 Task: In the Company sharp.com, schedule a meeting with title: 'Product Demo and Service Presentation', Select date: '19 August, 2023', select start time: 11:00:AM. Add location in person New York with meeting description: Kindly join this meeting to understand Product Demo and Service Presentation. Add attendees from company's contact and save.. Logged in from softage.1@softage.net
Action: Mouse moved to (104, 70)
Screenshot: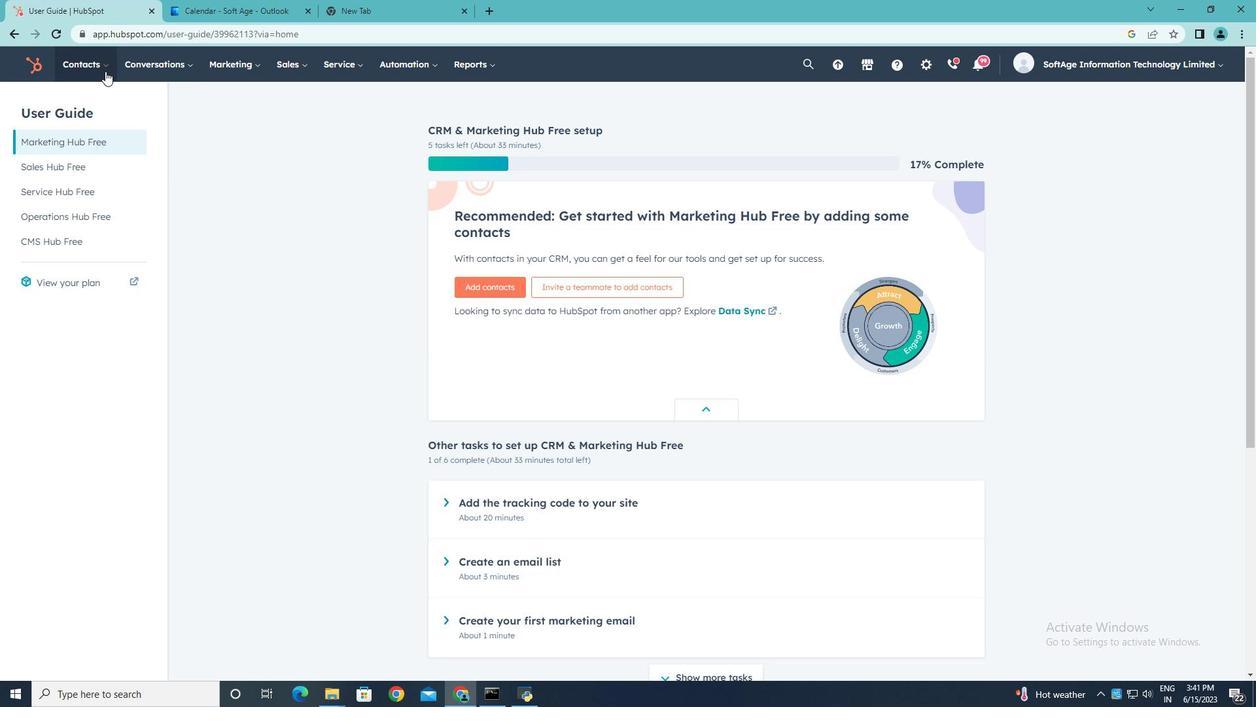
Action: Mouse pressed left at (104, 70)
Screenshot: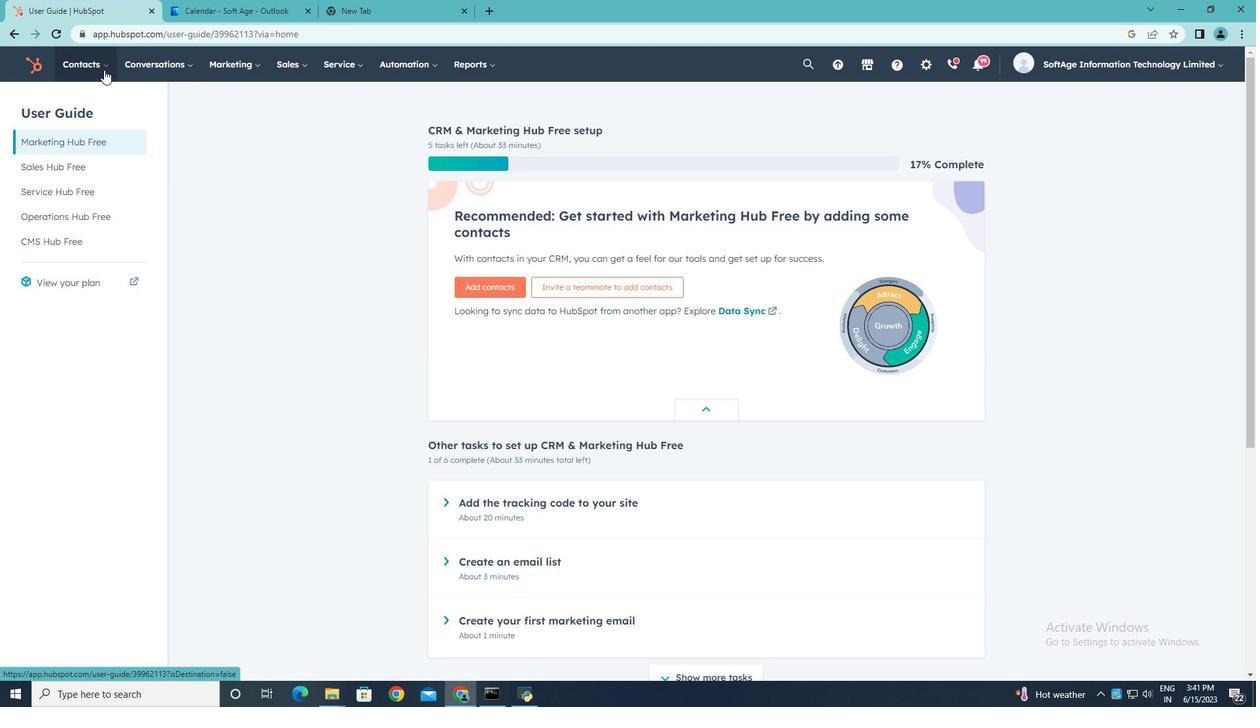 
Action: Mouse moved to (105, 132)
Screenshot: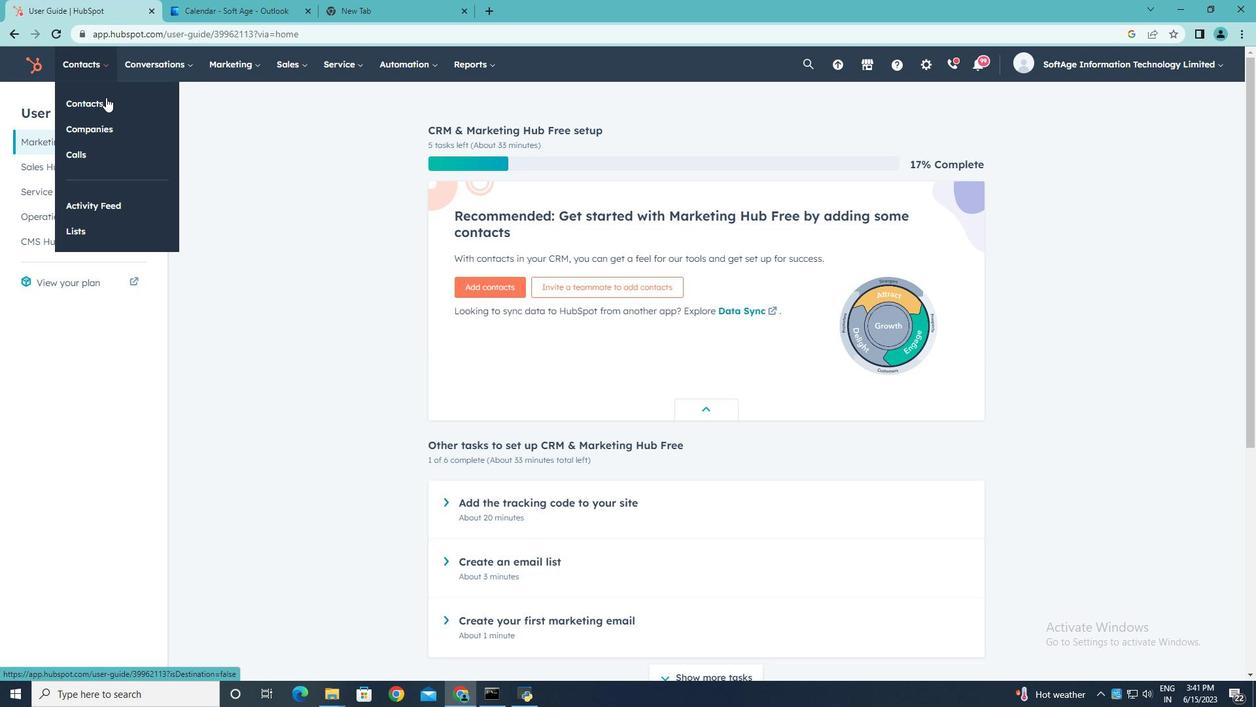 
Action: Mouse pressed left at (105, 132)
Screenshot: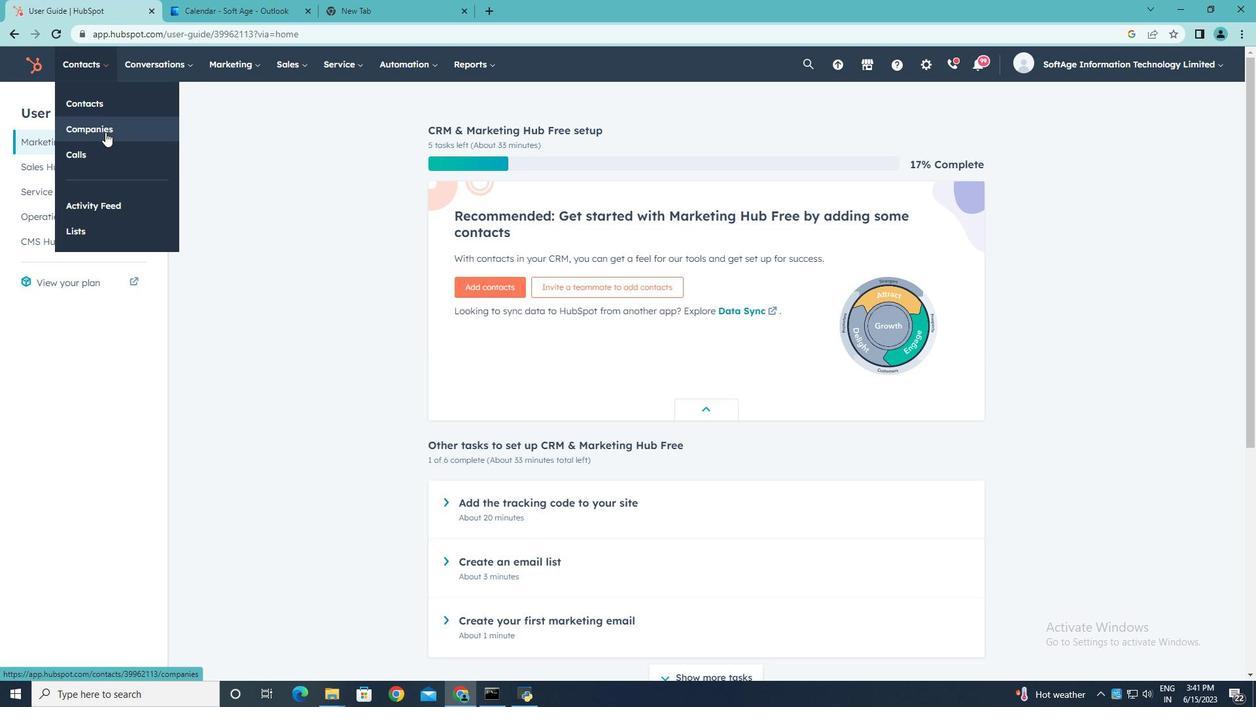 
Action: Mouse moved to (85, 213)
Screenshot: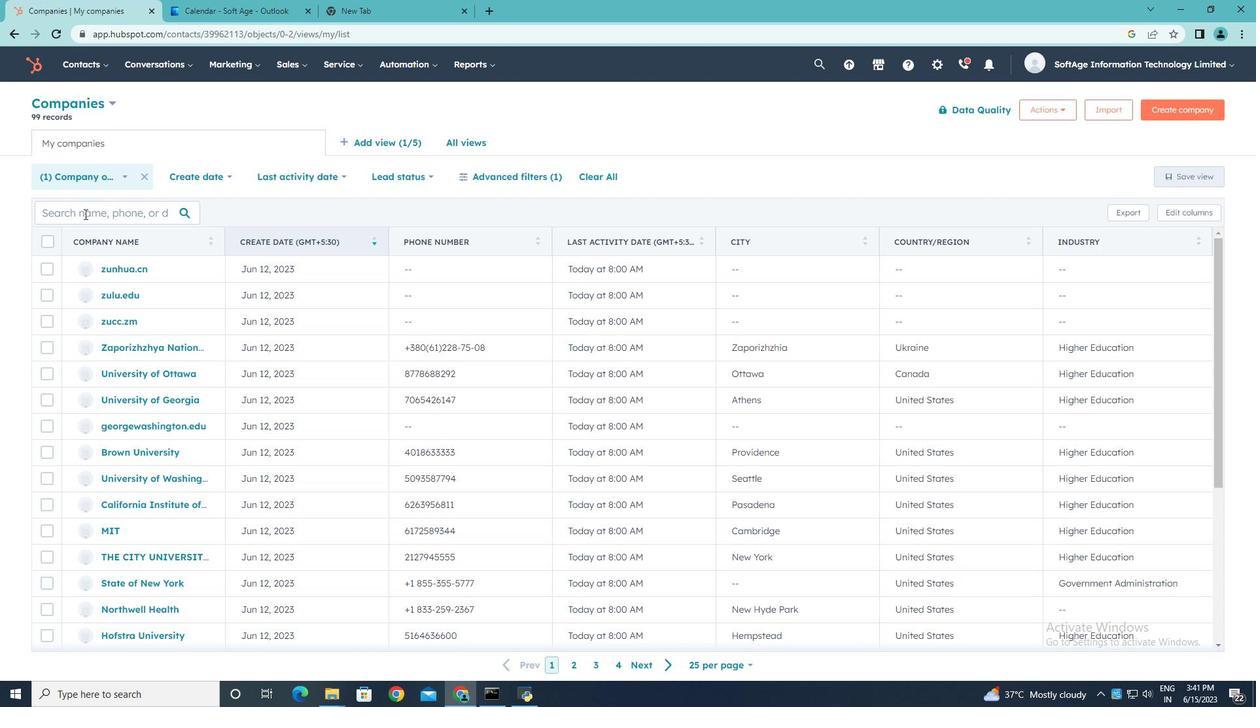 
Action: Mouse pressed left at (85, 213)
Screenshot: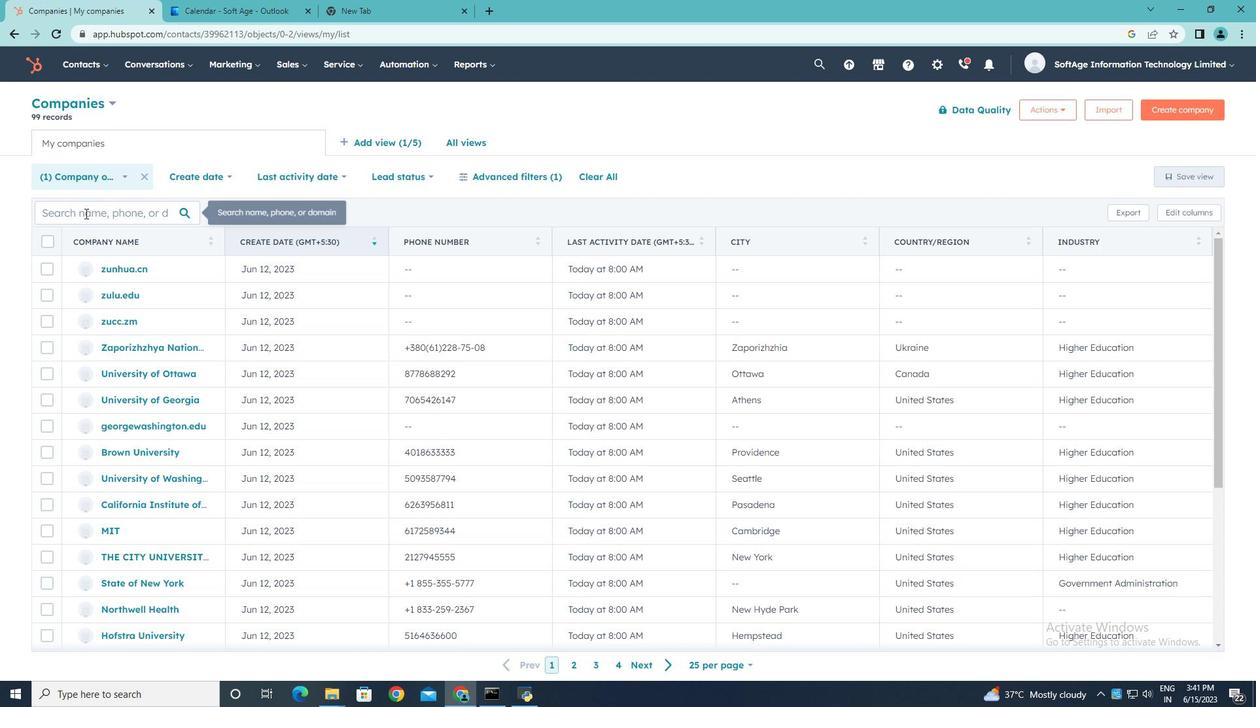 
Action: Key pressed sharp.com
Screenshot: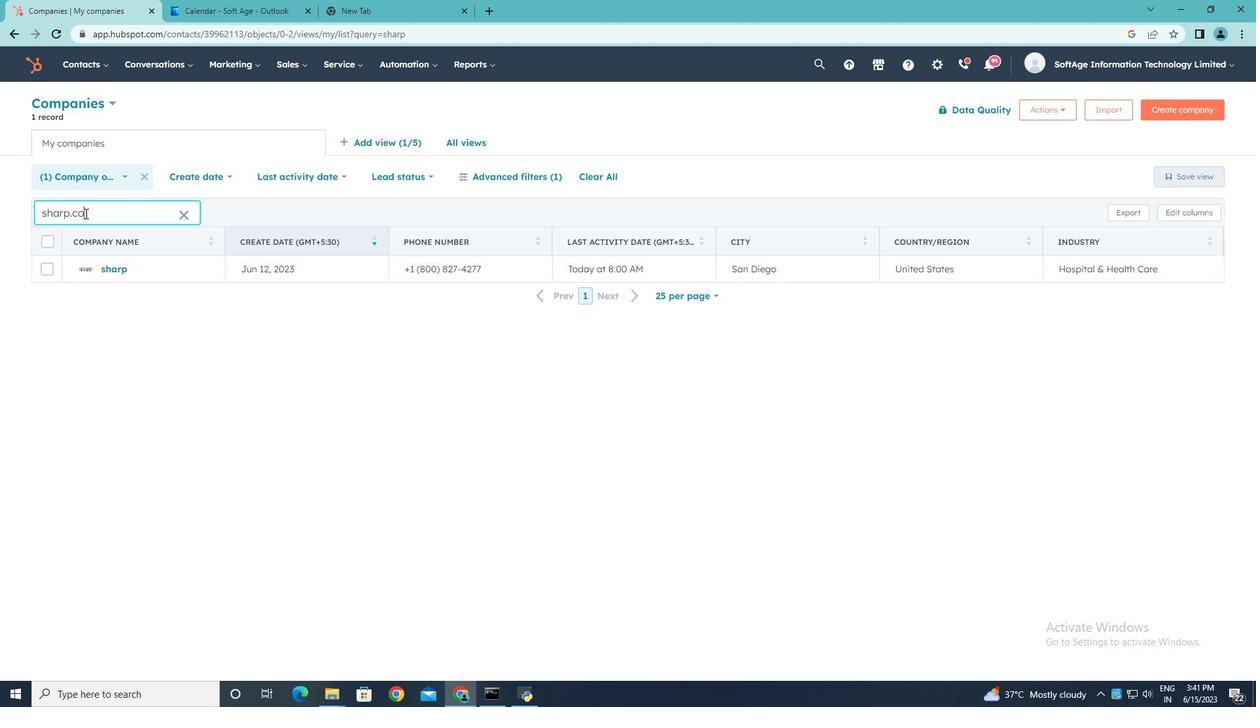 
Action: Mouse moved to (110, 271)
Screenshot: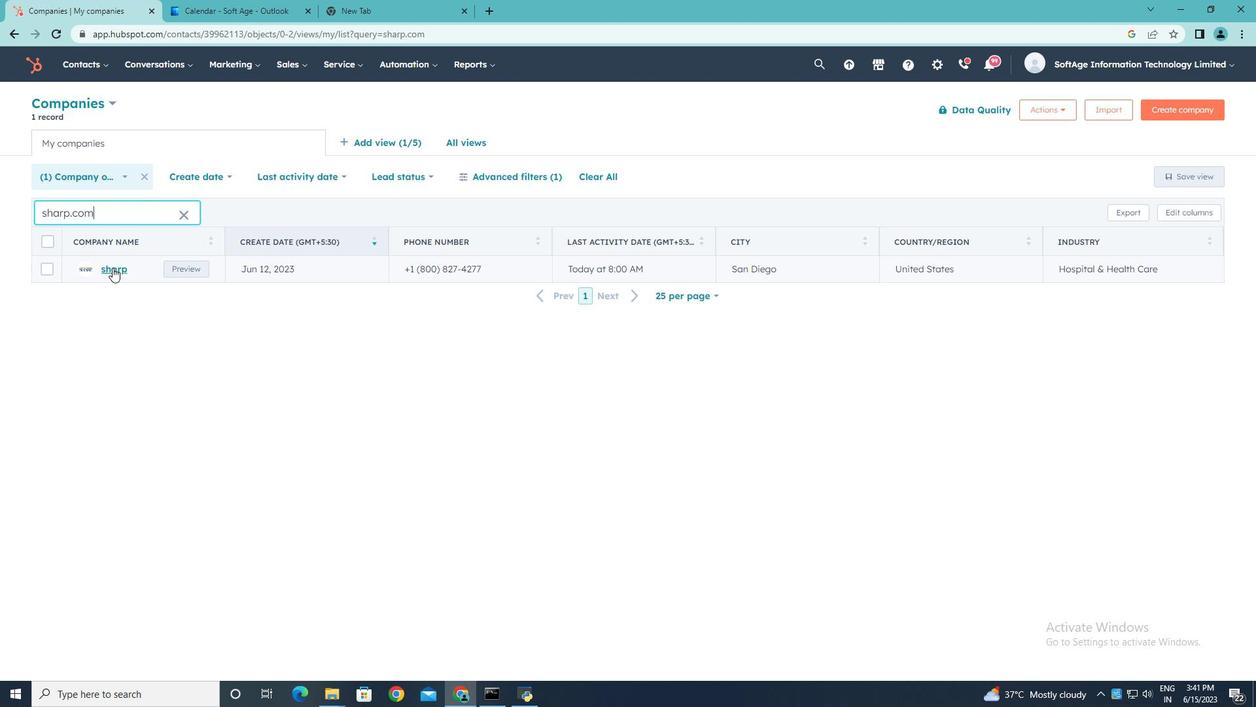 
Action: Mouse pressed left at (110, 271)
Screenshot: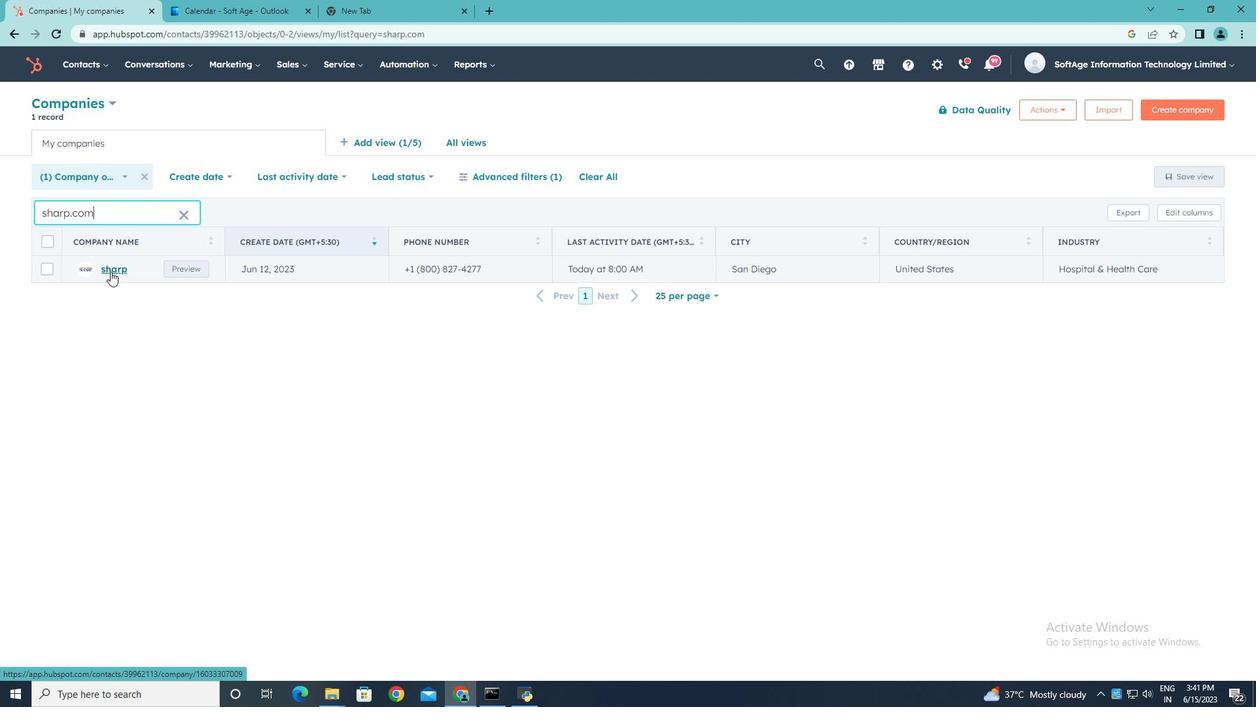 
Action: Mouse moved to (212, 221)
Screenshot: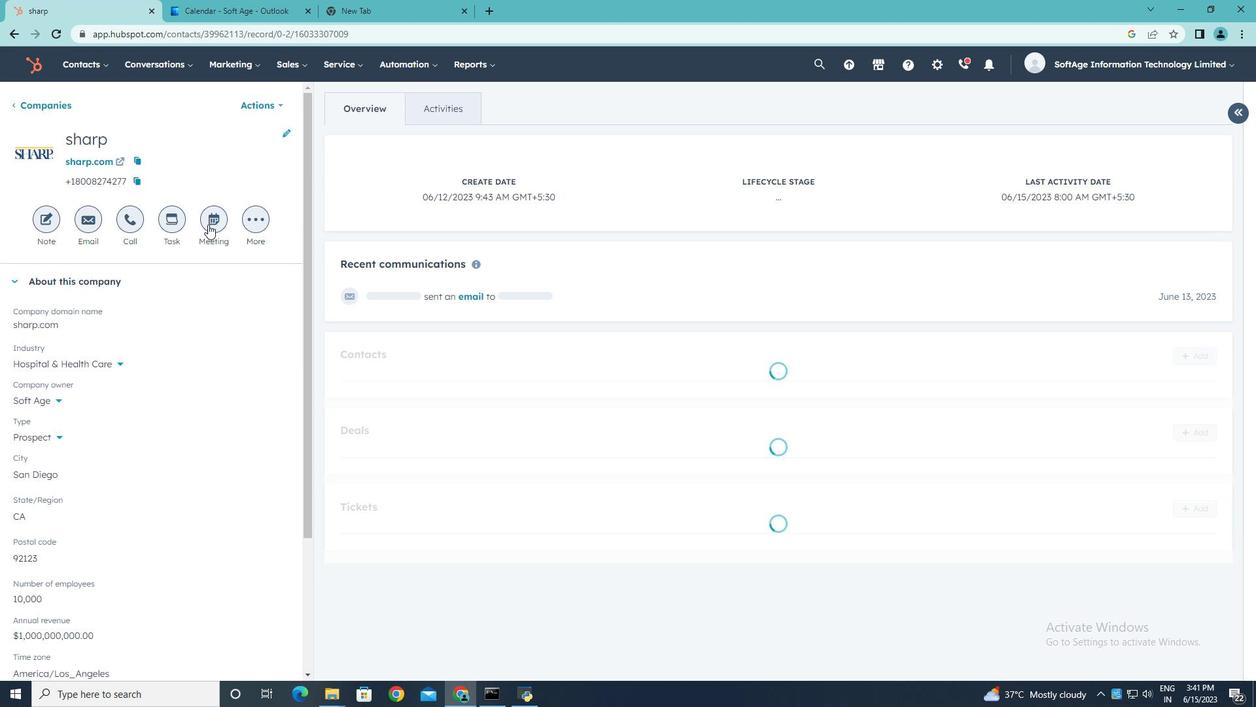 
Action: Mouse pressed left at (212, 221)
Screenshot: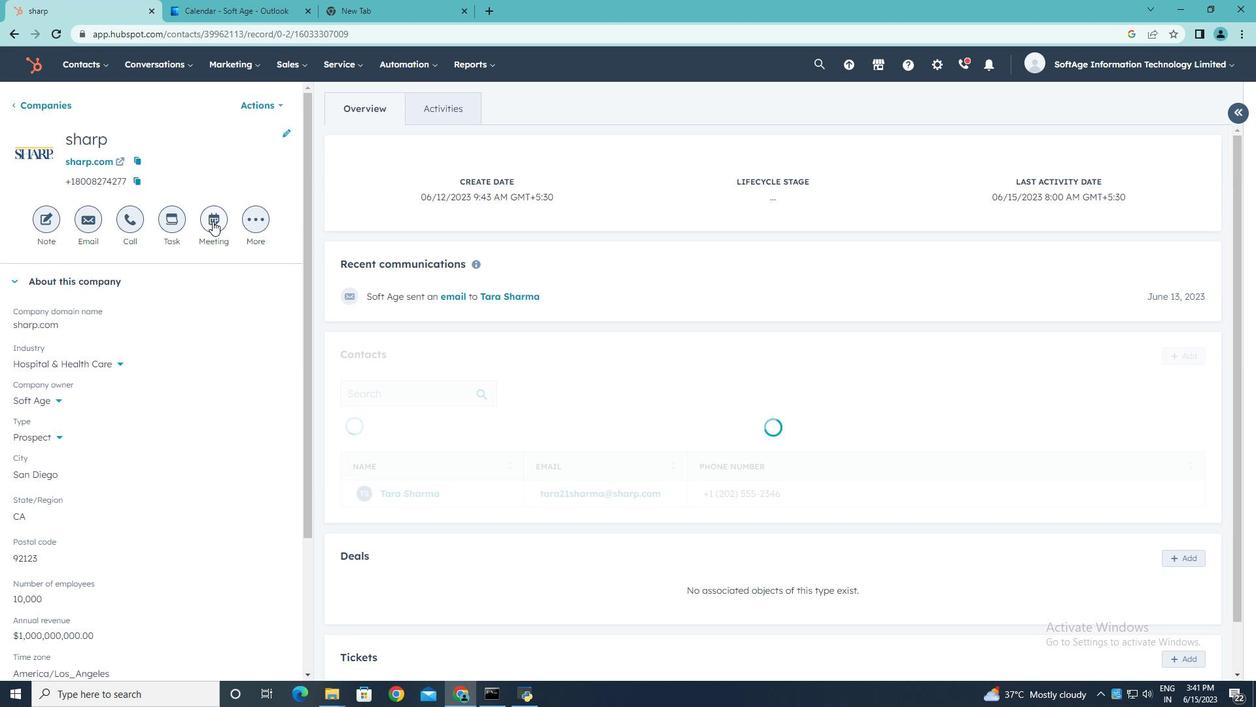 
Action: Key pressed <Key.shift>Product<Key.space><Key.shift>Demo<Key.space>and<Key.space><Key.shift>Service<Key.space><Key.shift>Presentation.
Screenshot: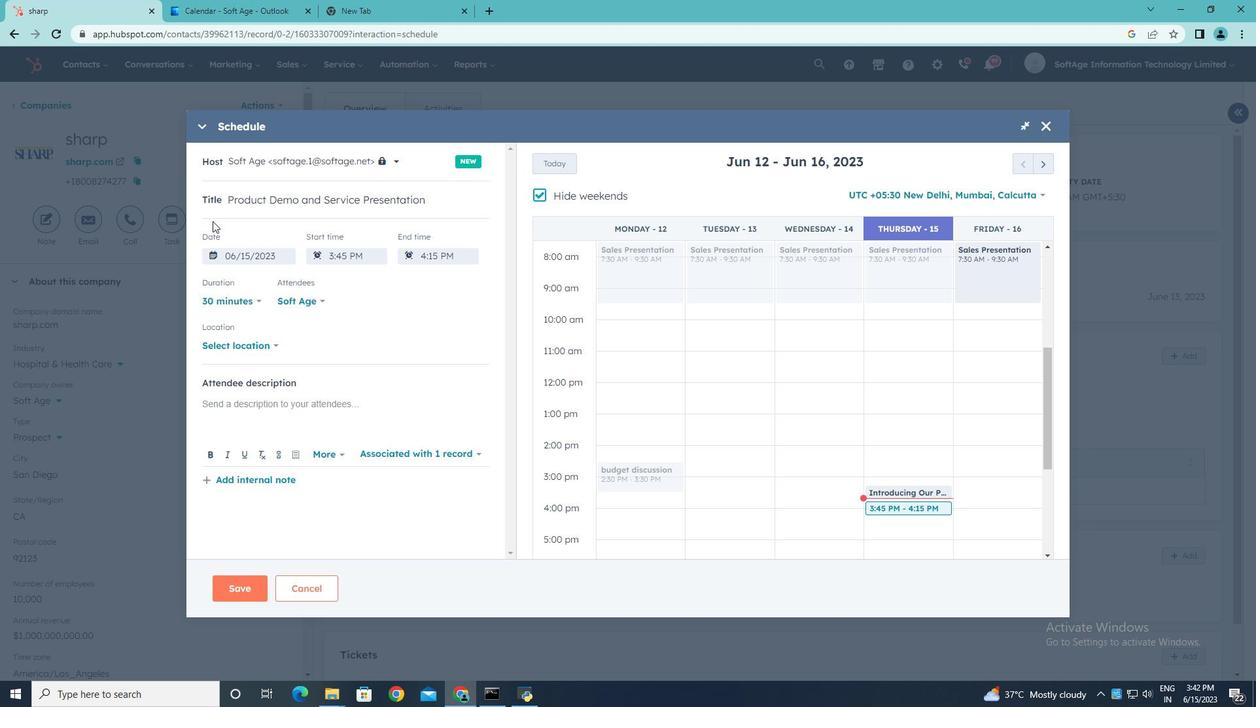 
Action: Mouse moved to (540, 194)
Screenshot: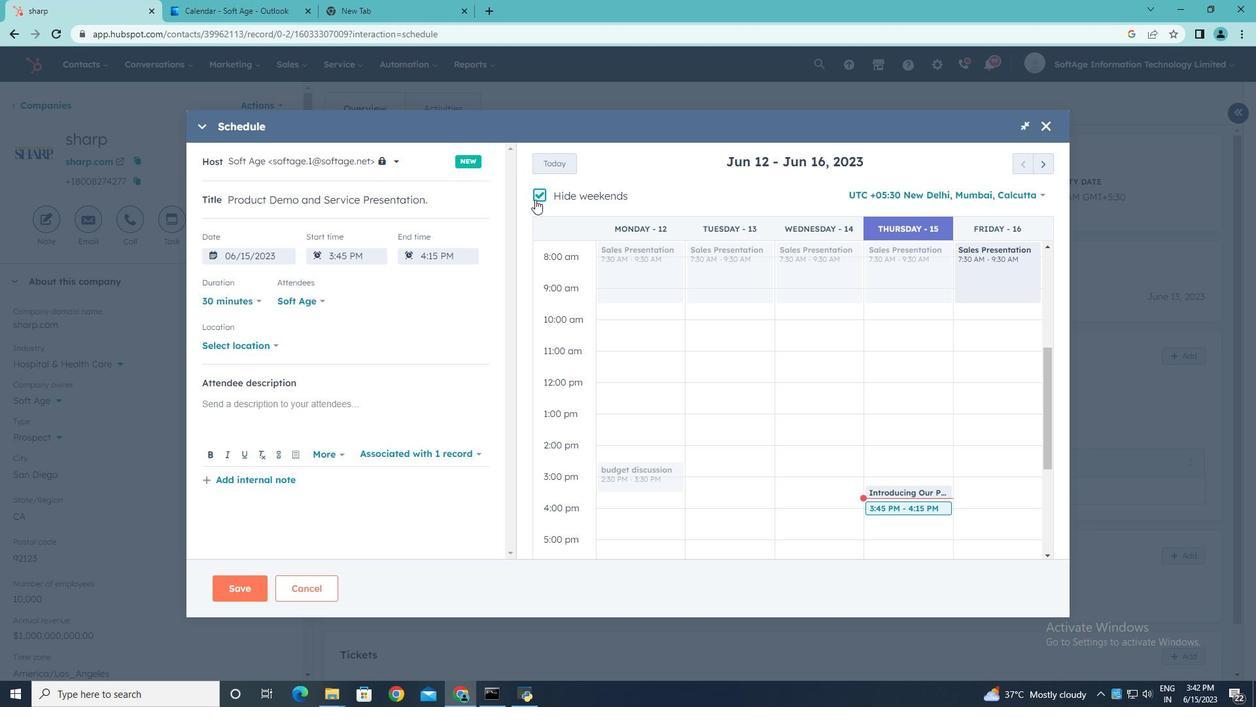 
Action: Mouse pressed left at (540, 194)
Screenshot: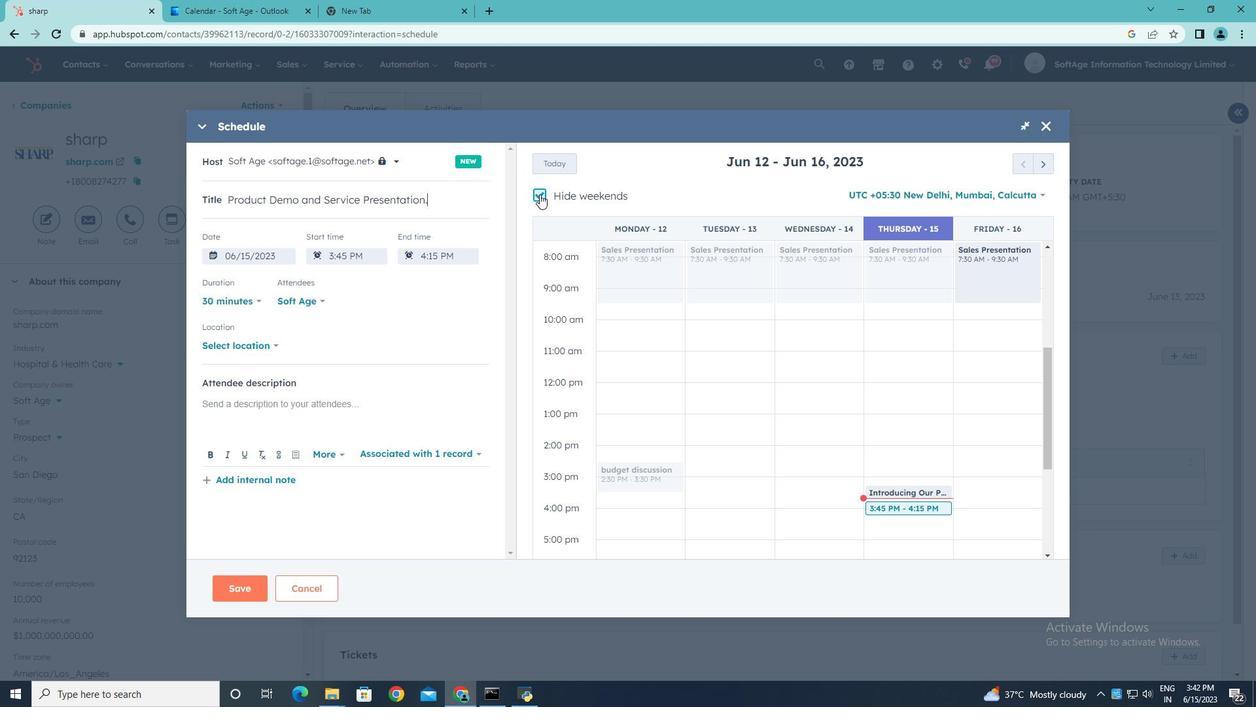 
Action: Mouse moved to (1045, 163)
Screenshot: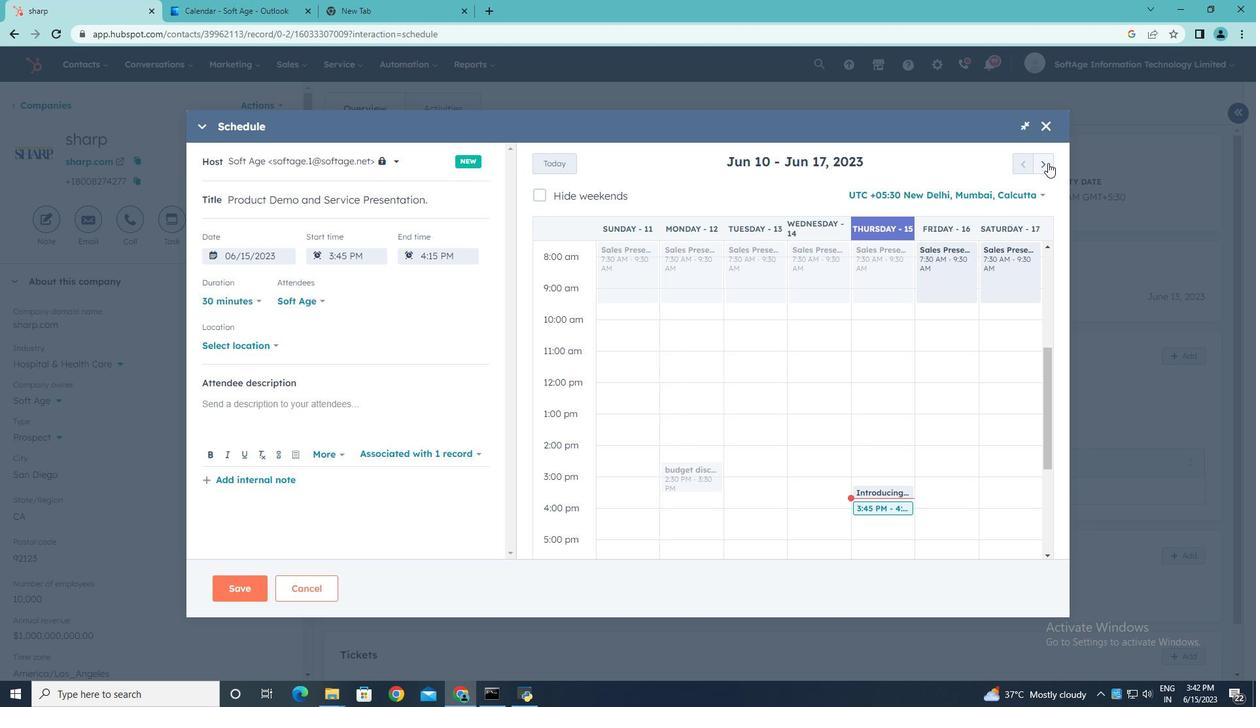 
Action: Mouse pressed left at (1045, 163)
Screenshot: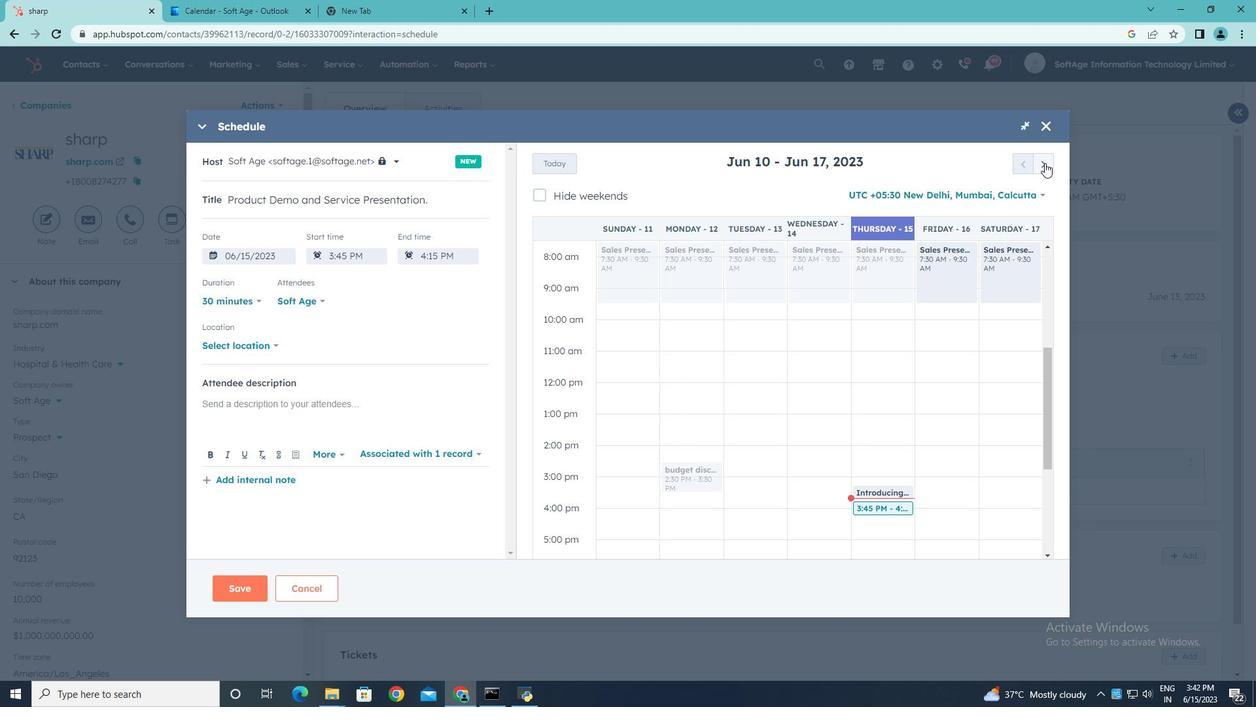 
Action: Mouse pressed left at (1045, 163)
Screenshot: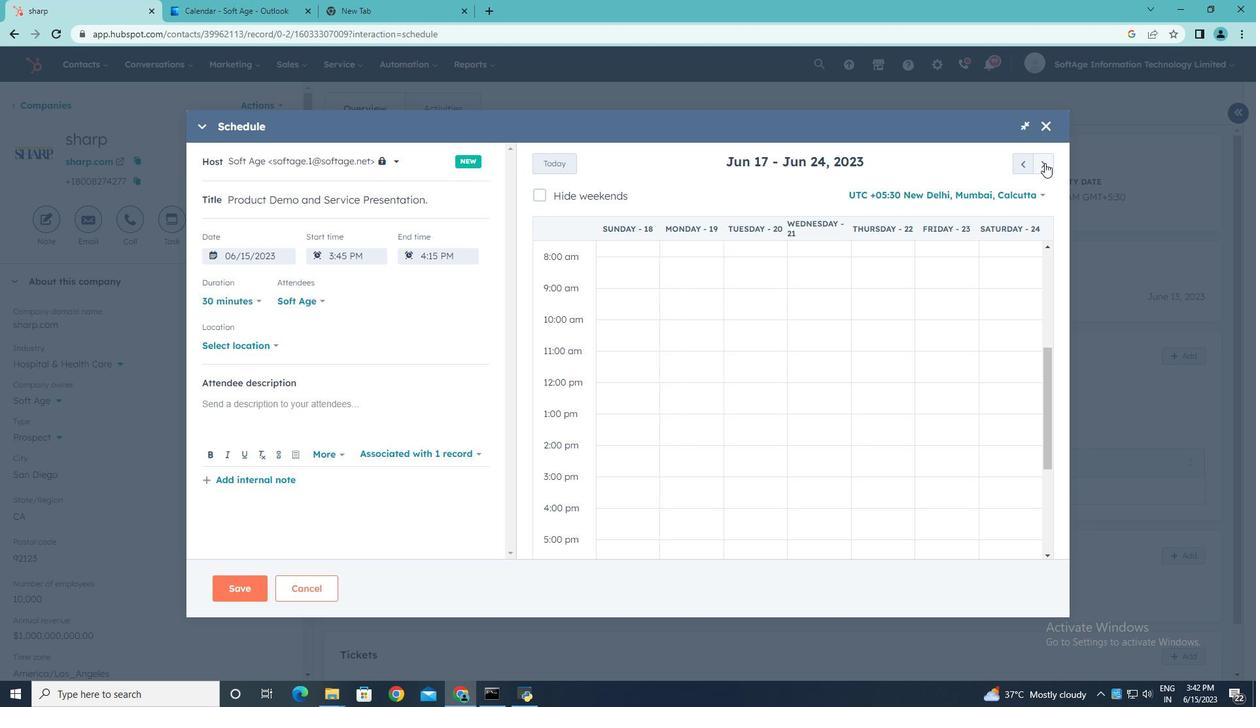 
Action: Mouse pressed left at (1045, 163)
Screenshot: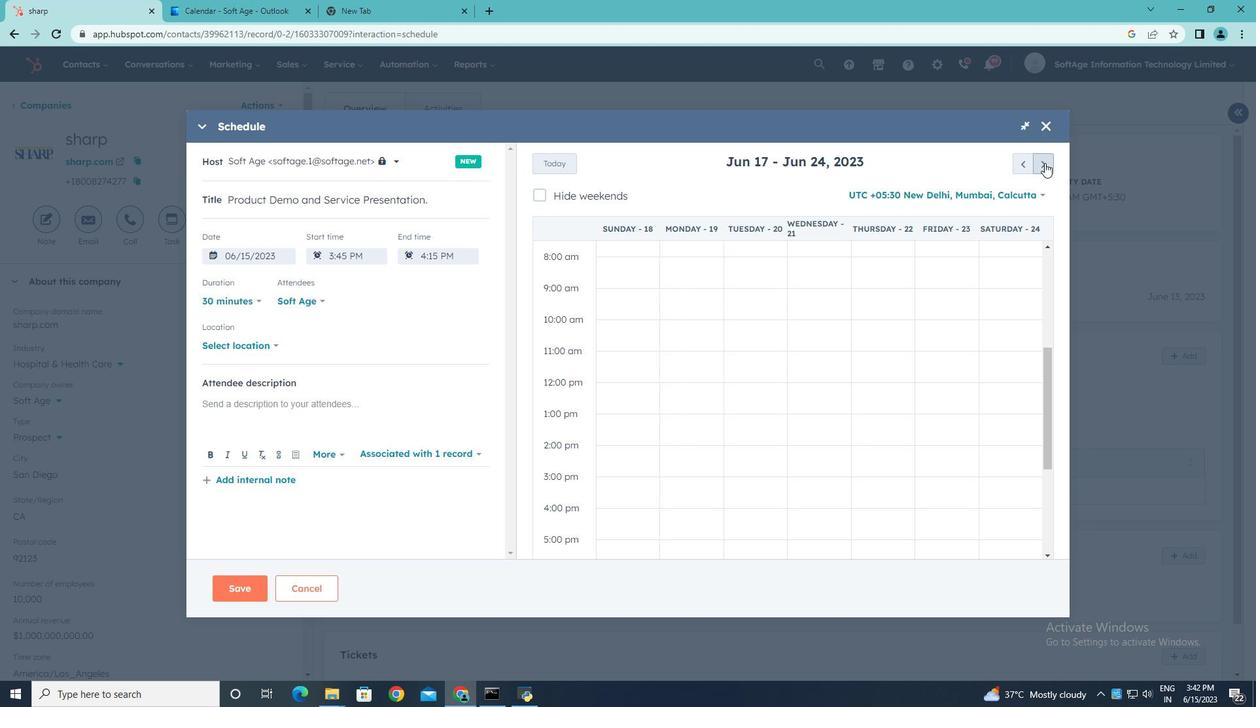 
Action: Mouse pressed left at (1045, 163)
Screenshot: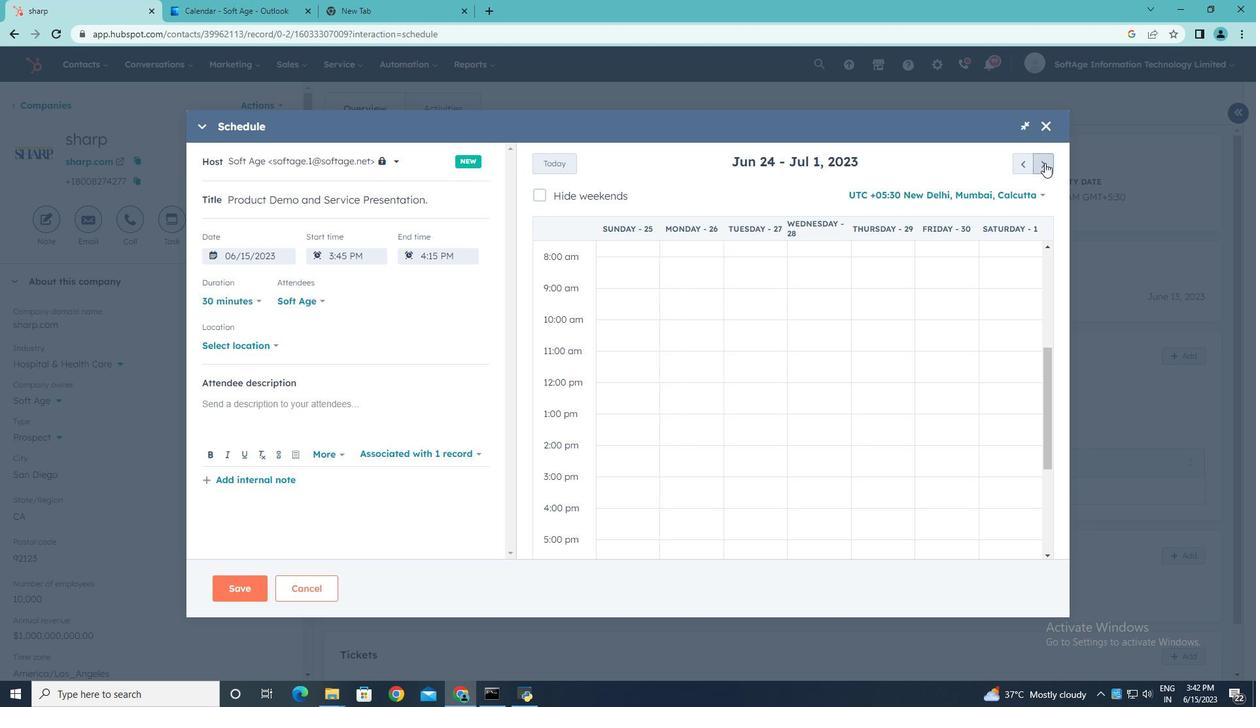 
Action: Mouse pressed left at (1045, 163)
Screenshot: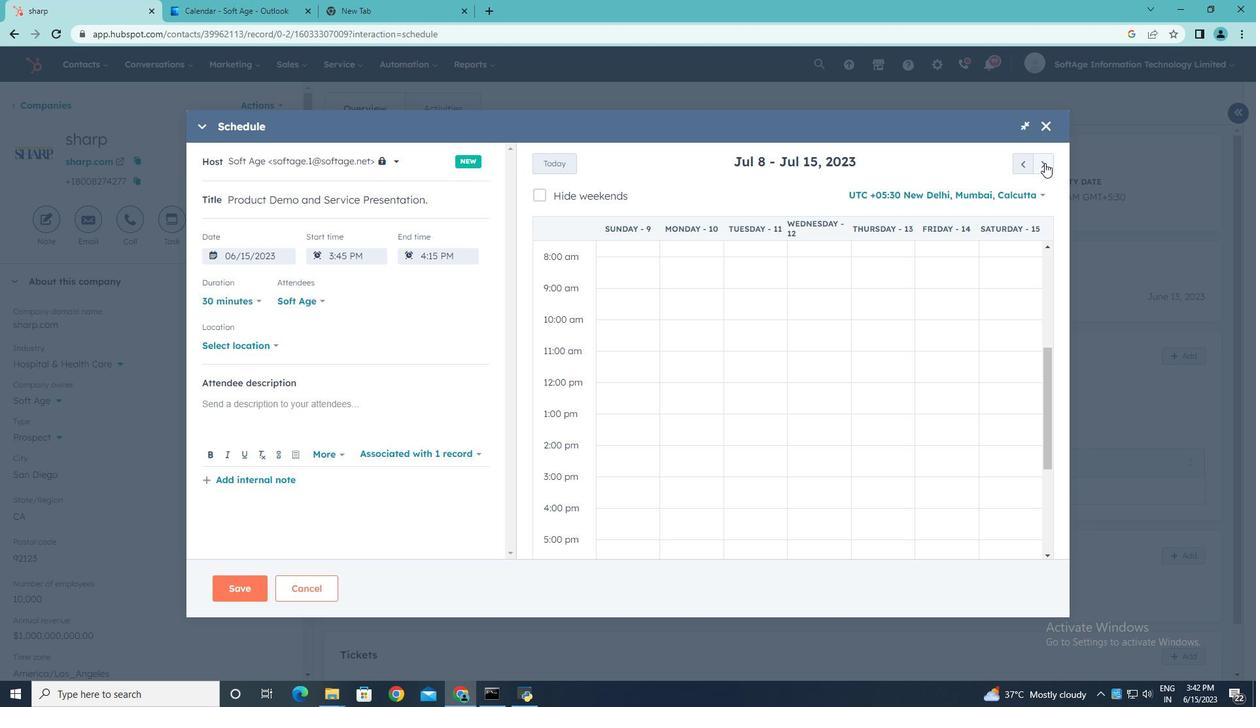 
Action: Mouse pressed left at (1045, 163)
Screenshot: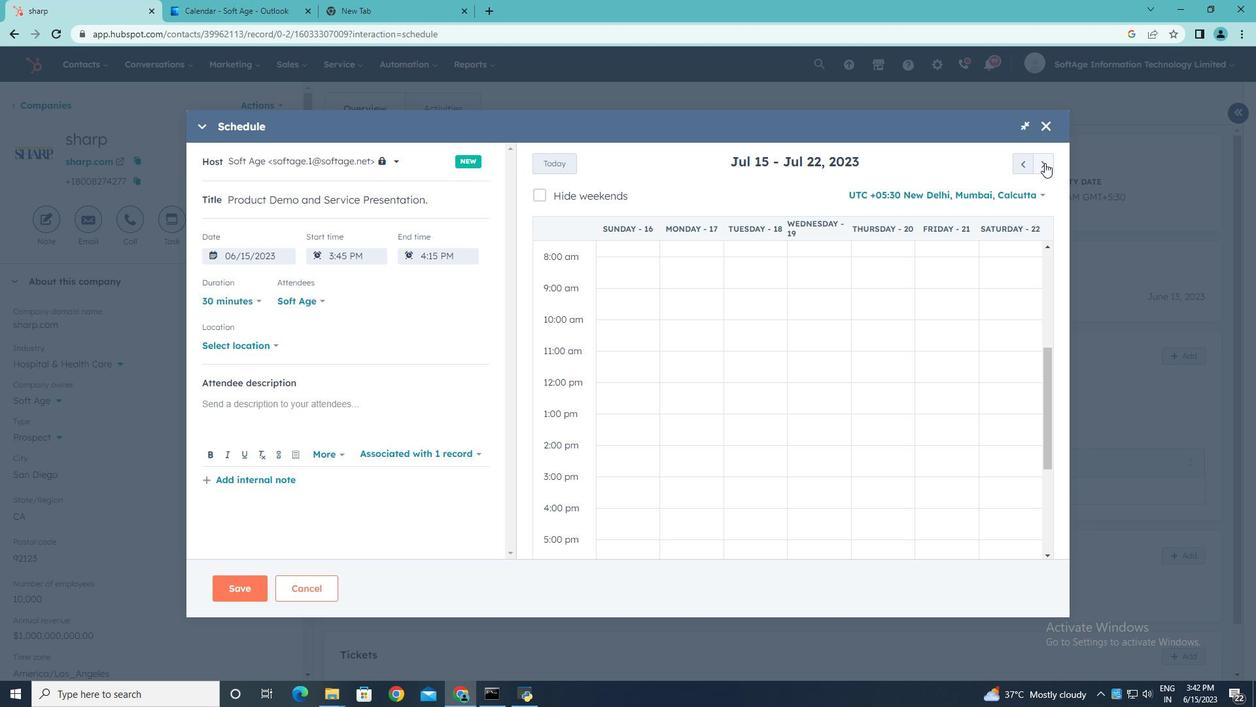 
Action: Mouse pressed left at (1045, 163)
Screenshot: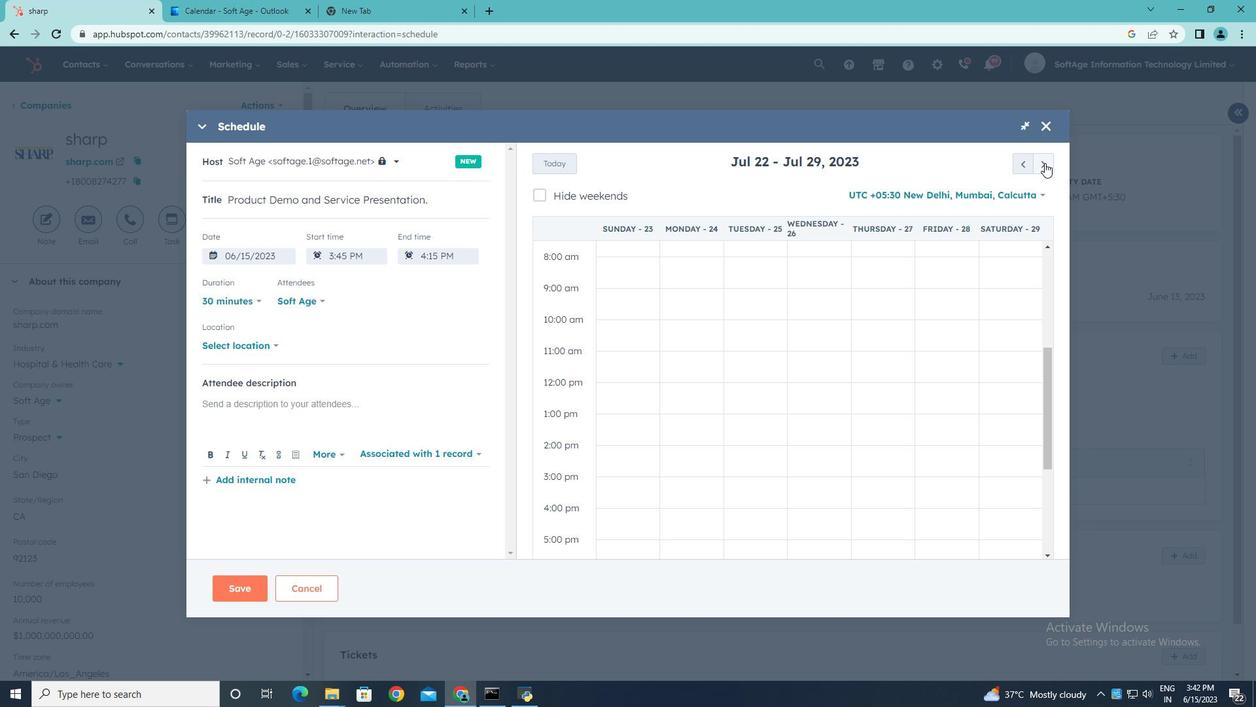 
Action: Mouse pressed left at (1045, 163)
Screenshot: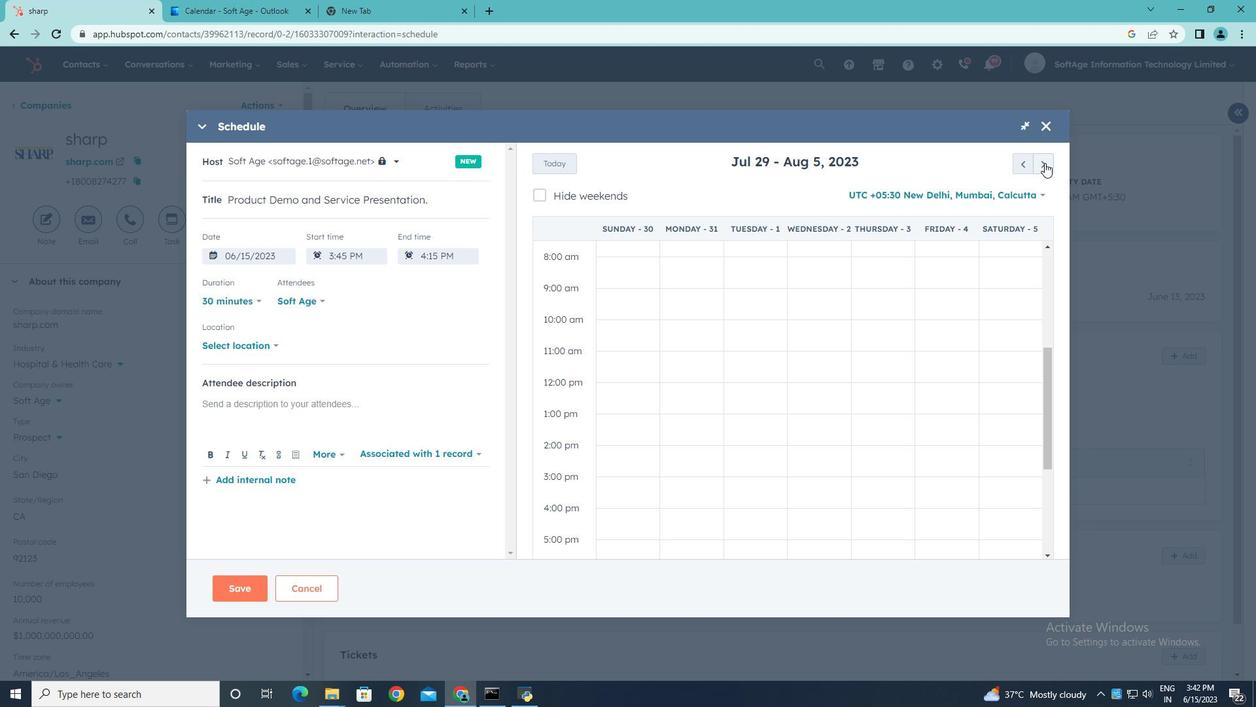 
Action: Mouse pressed left at (1045, 163)
Screenshot: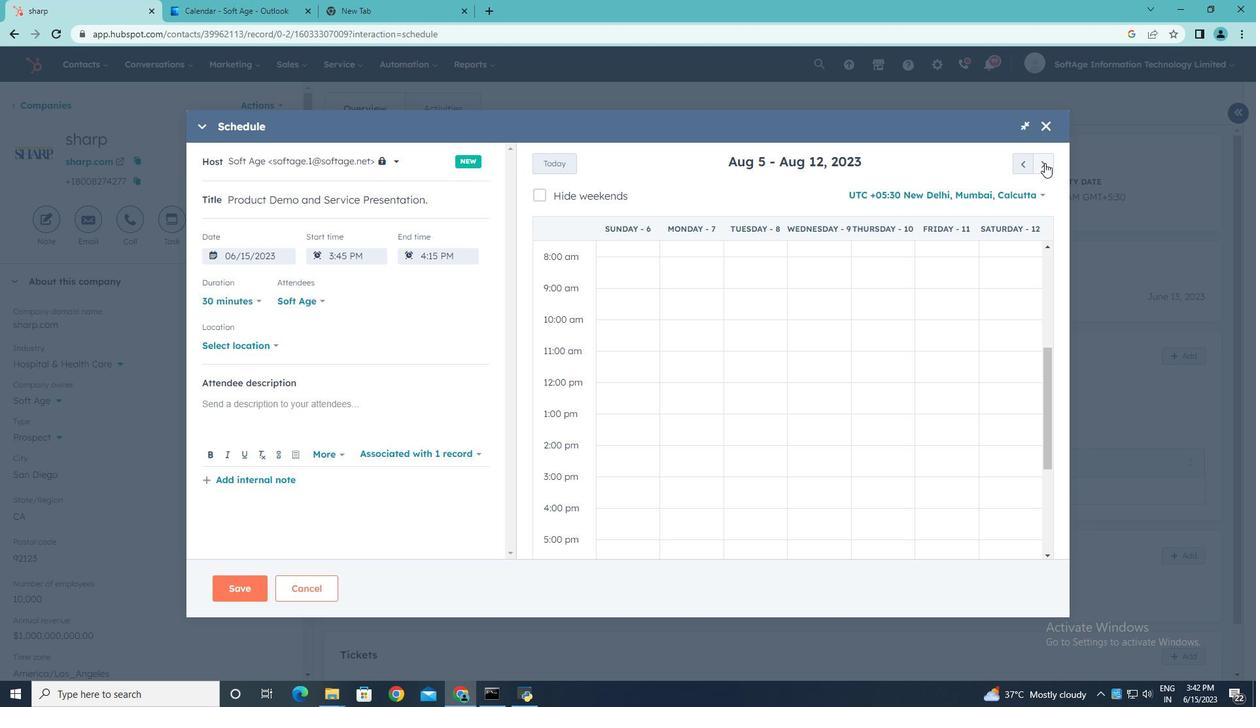 
Action: Mouse moved to (991, 350)
Screenshot: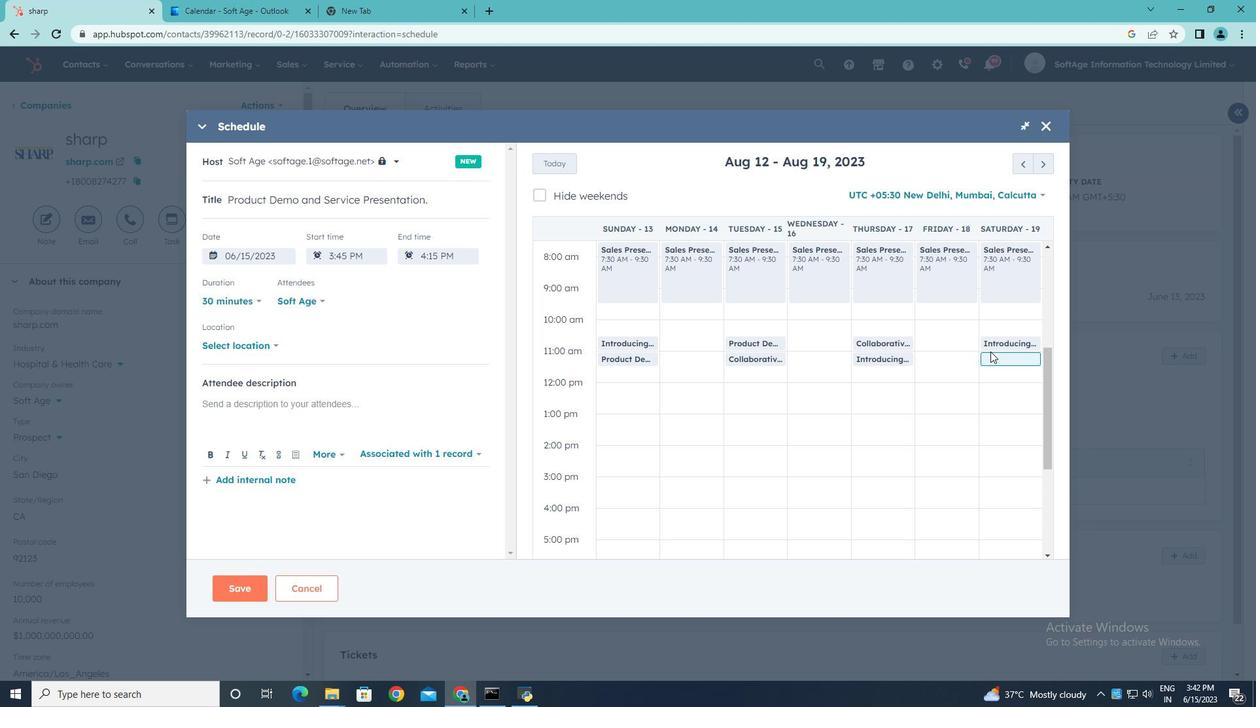 
Action: Mouse pressed left at (991, 350)
Screenshot: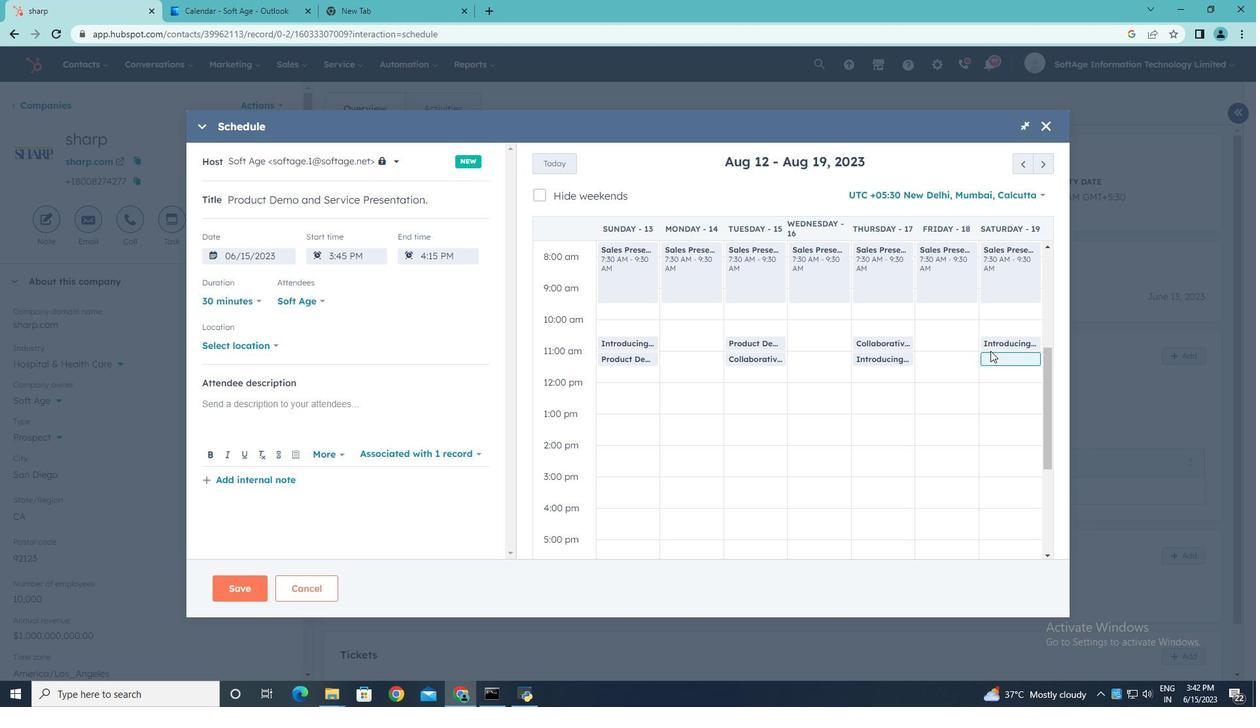 
Action: Mouse moved to (278, 346)
Screenshot: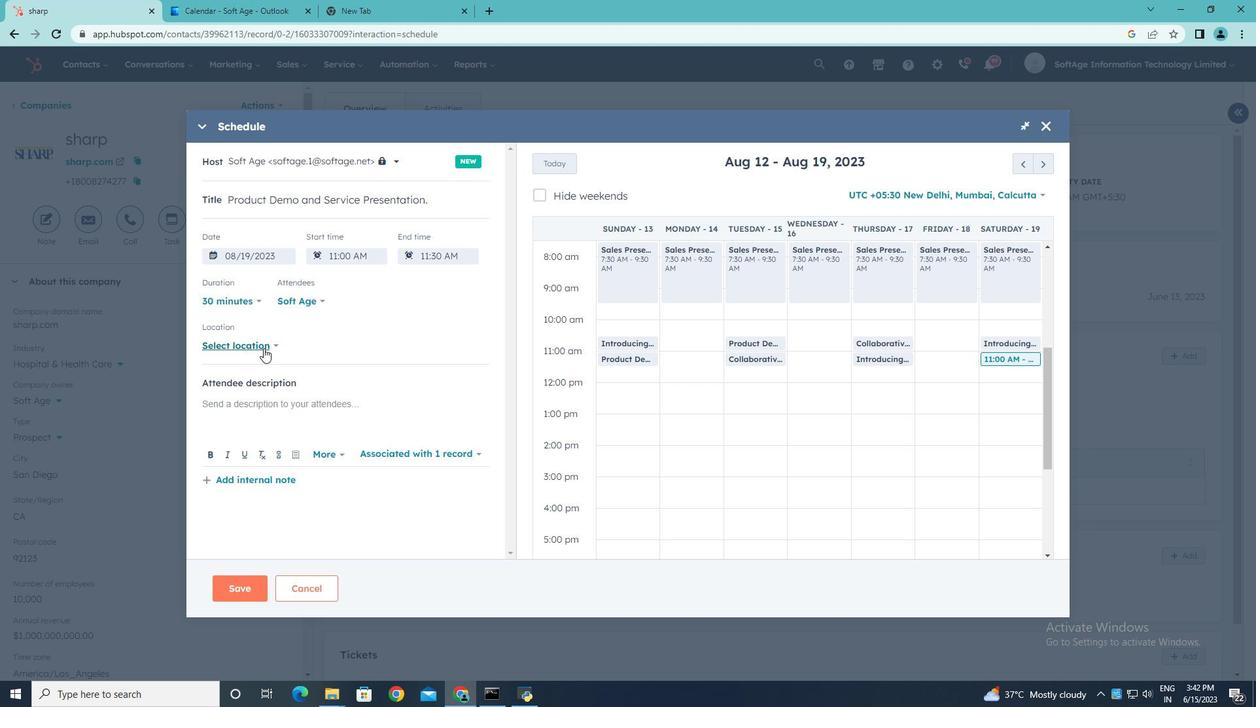 
Action: Mouse pressed left at (278, 346)
Screenshot: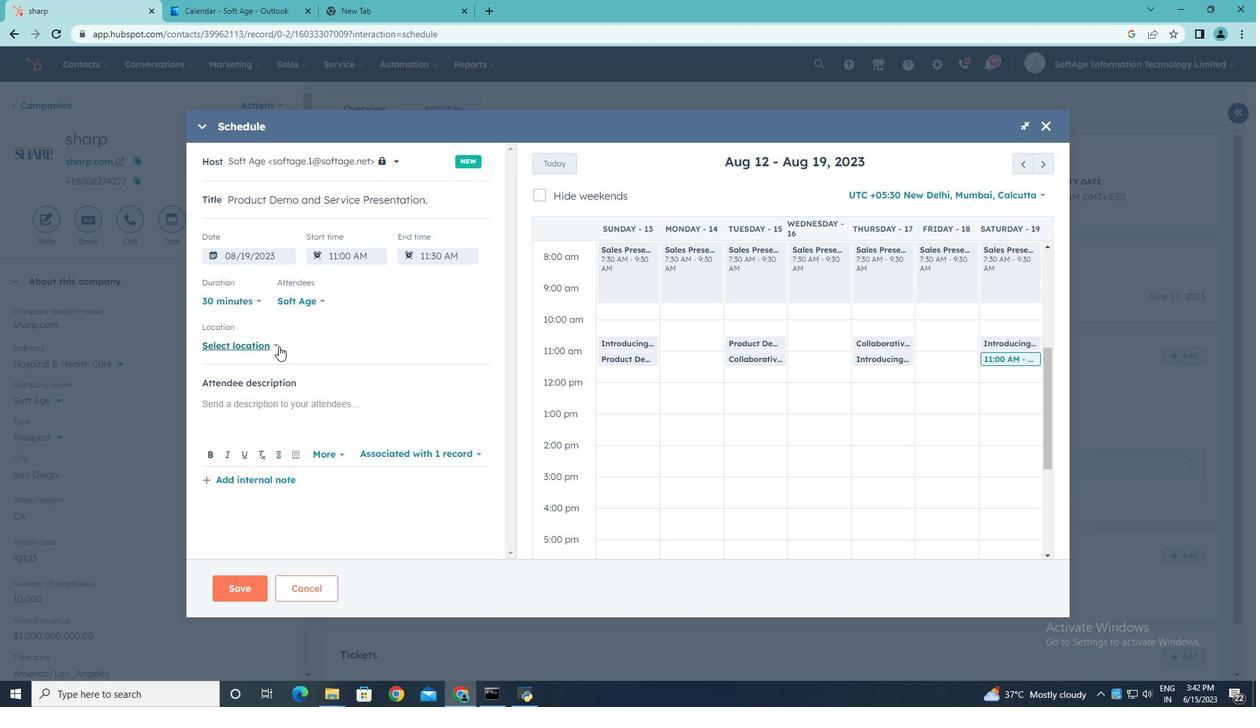 
Action: Mouse moved to (331, 337)
Screenshot: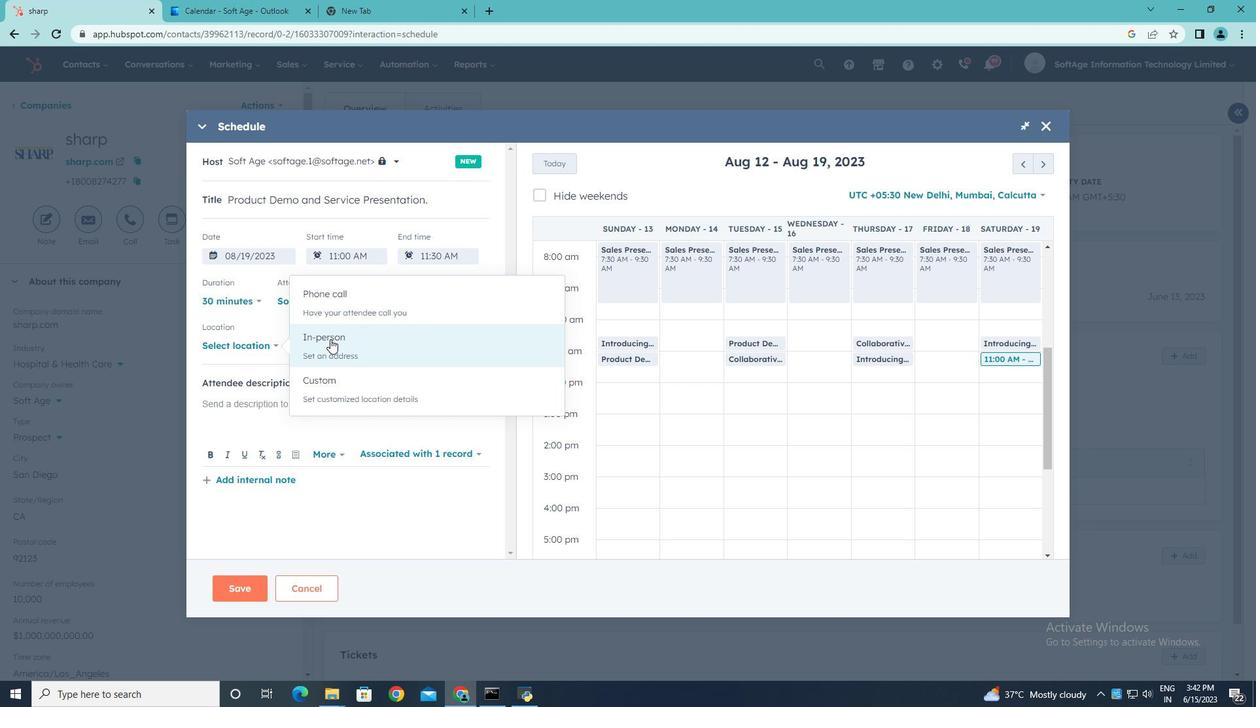 
Action: Mouse pressed left at (331, 337)
Screenshot: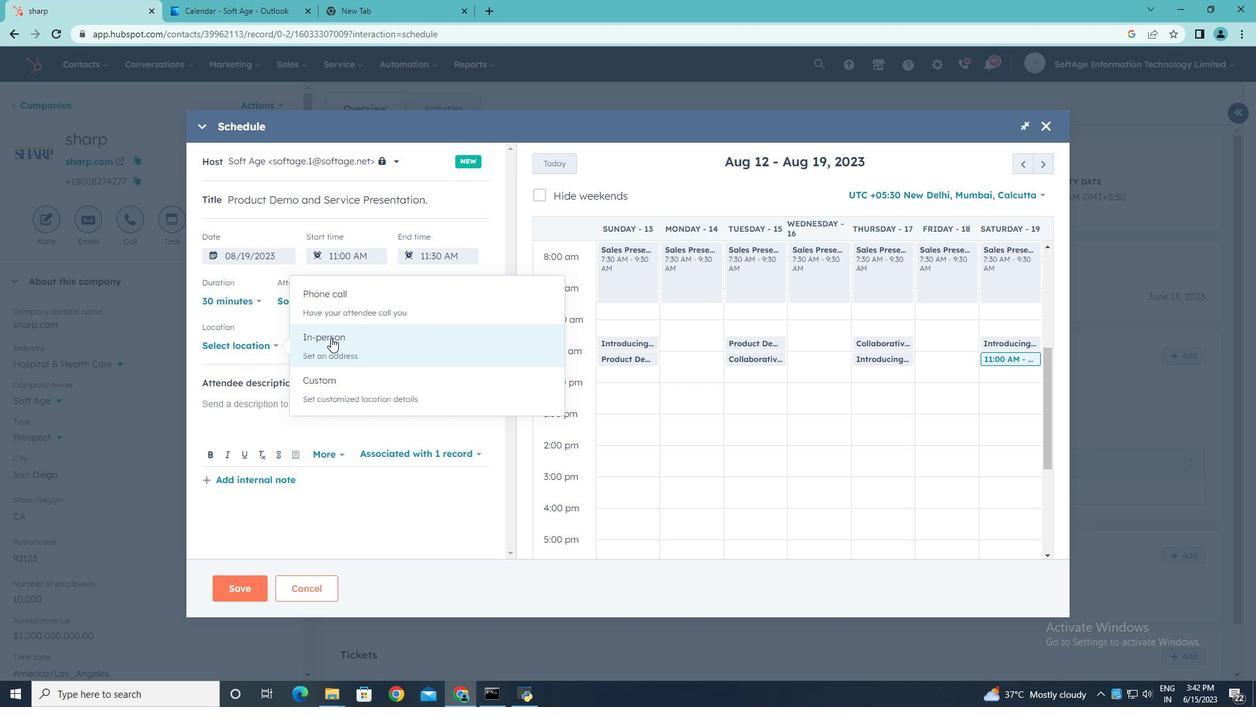 
Action: Mouse pressed left at (331, 337)
Screenshot: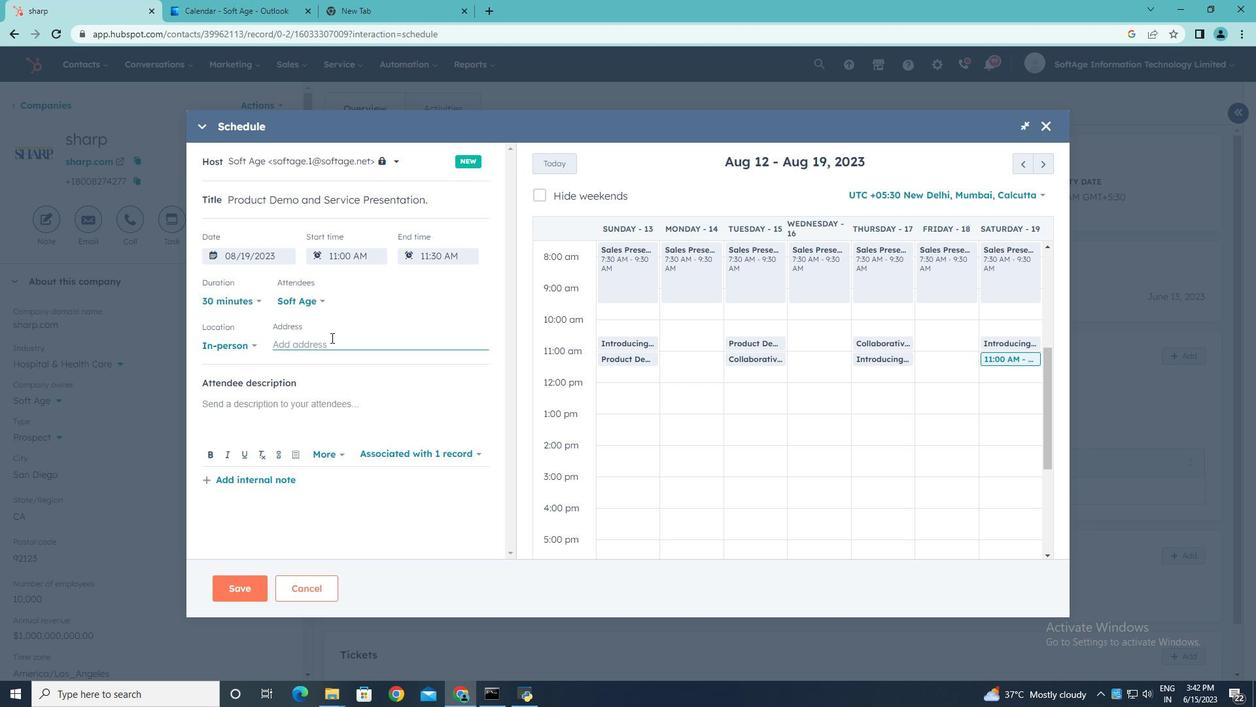 
Action: Key pressed <Key.shift>New<Key.space><Key.shift>York
Screenshot: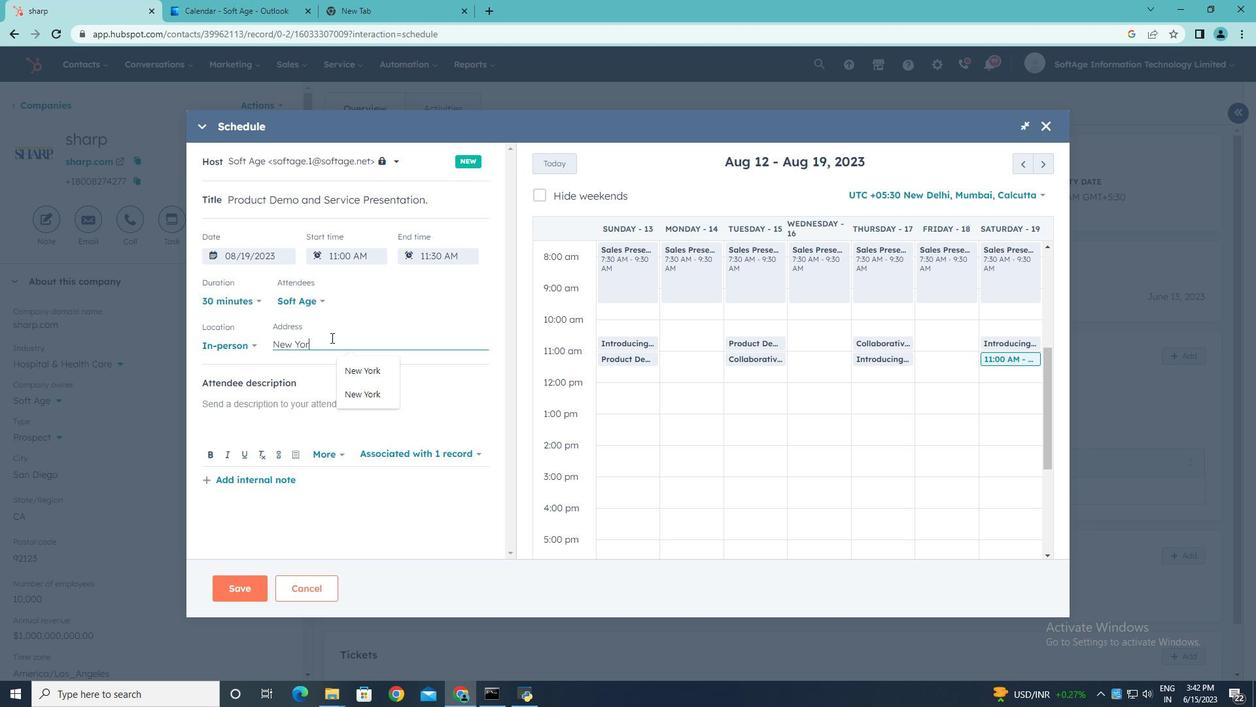 
Action: Mouse moved to (251, 405)
Screenshot: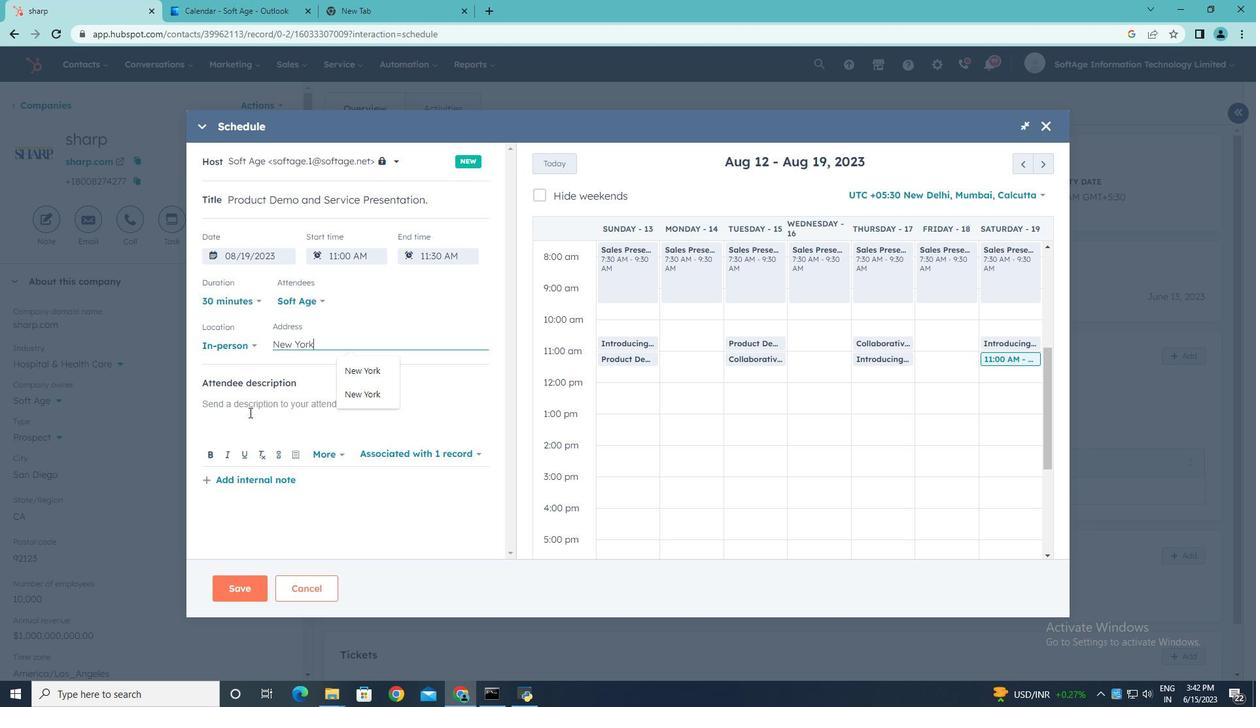 
Action: Mouse pressed left at (251, 405)
Screenshot: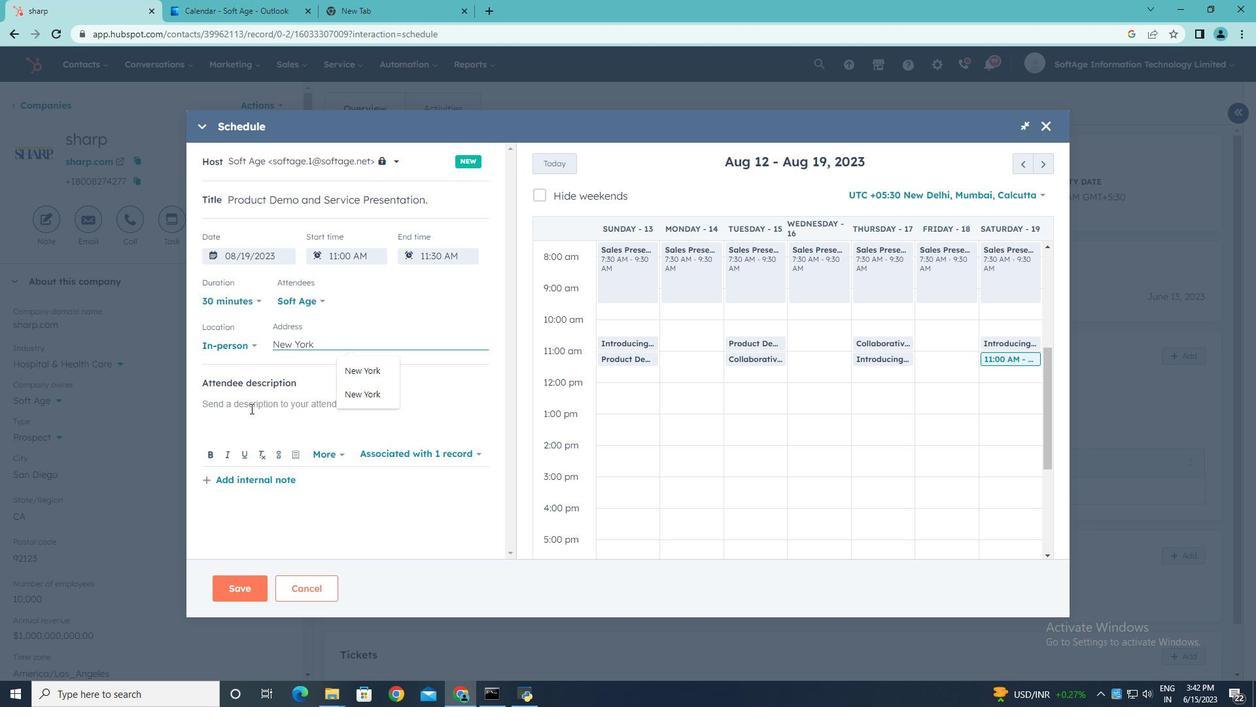 
Action: Key pressed <Key.shift>Kindly<Key.space>join<Key.space>this<Key.space>meeting<Key.space>to<Key.space>understand<Key.space><Key.shift>Product<Key.space><Key.shift>Demo<Key.space>and<Key.space><Key.shift>Servicwe<Key.backspace><Key.backspace><Key.backspace>ce<Key.space><Key.shift>Presentation.
Screenshot: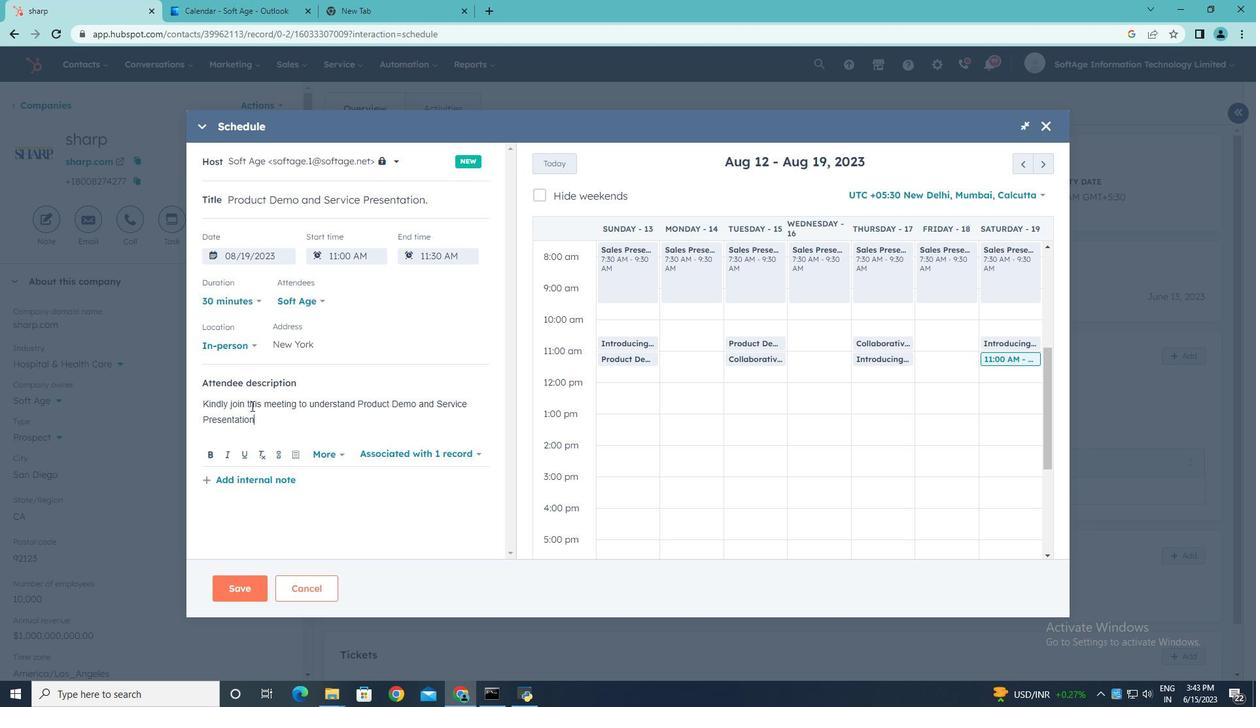 
Action: Mouse moved to (323, 299)
Screenshot: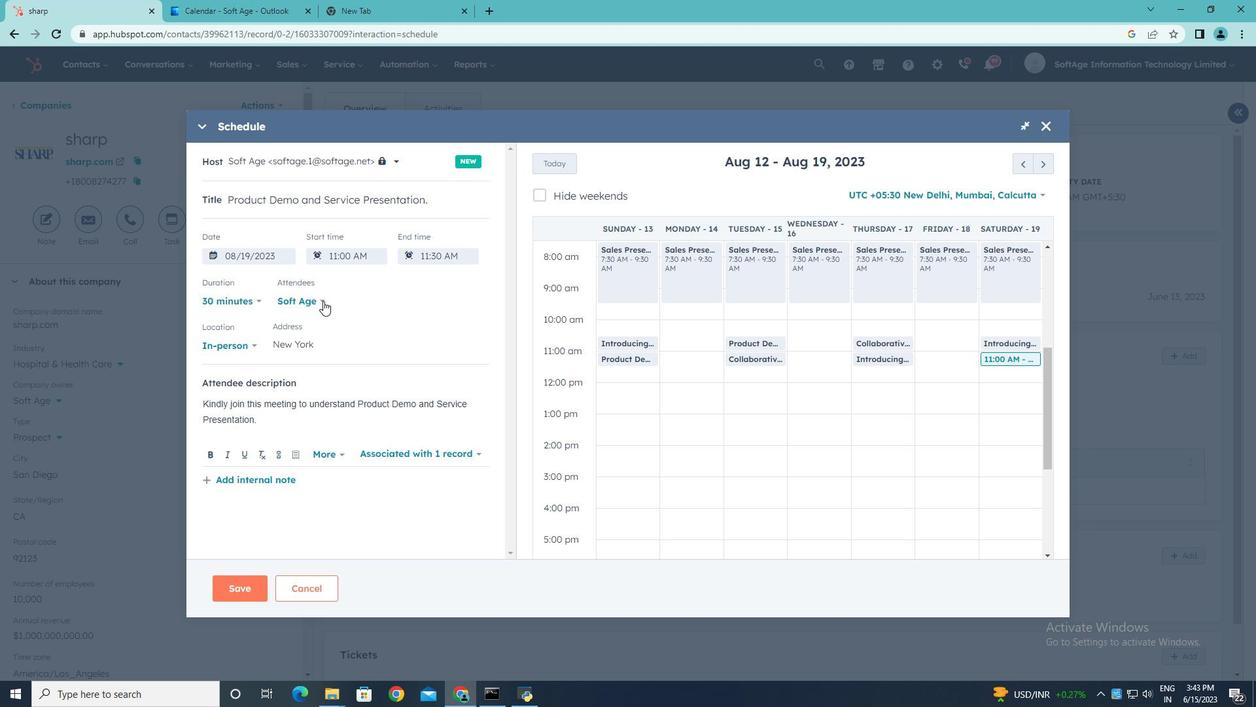 
Action: Mouse pressed left at (323, 299)
Screenshot: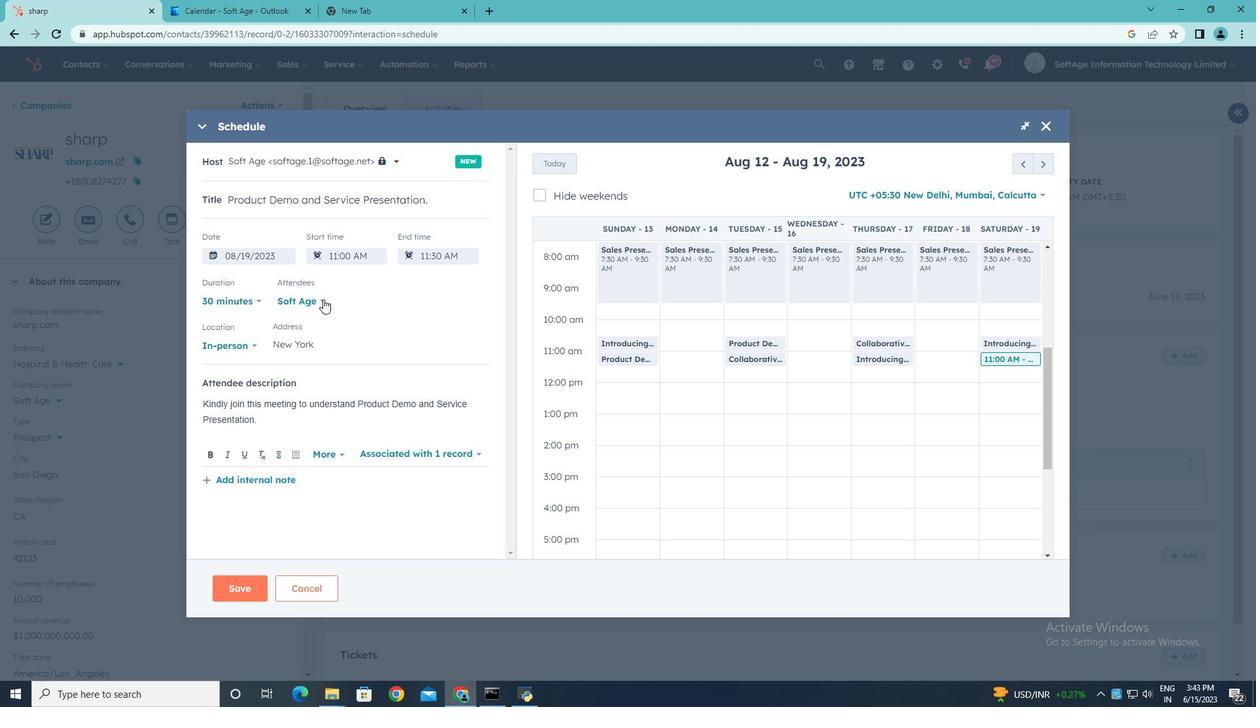 
Action: Mouse moved to (237, 468)
Screenshot: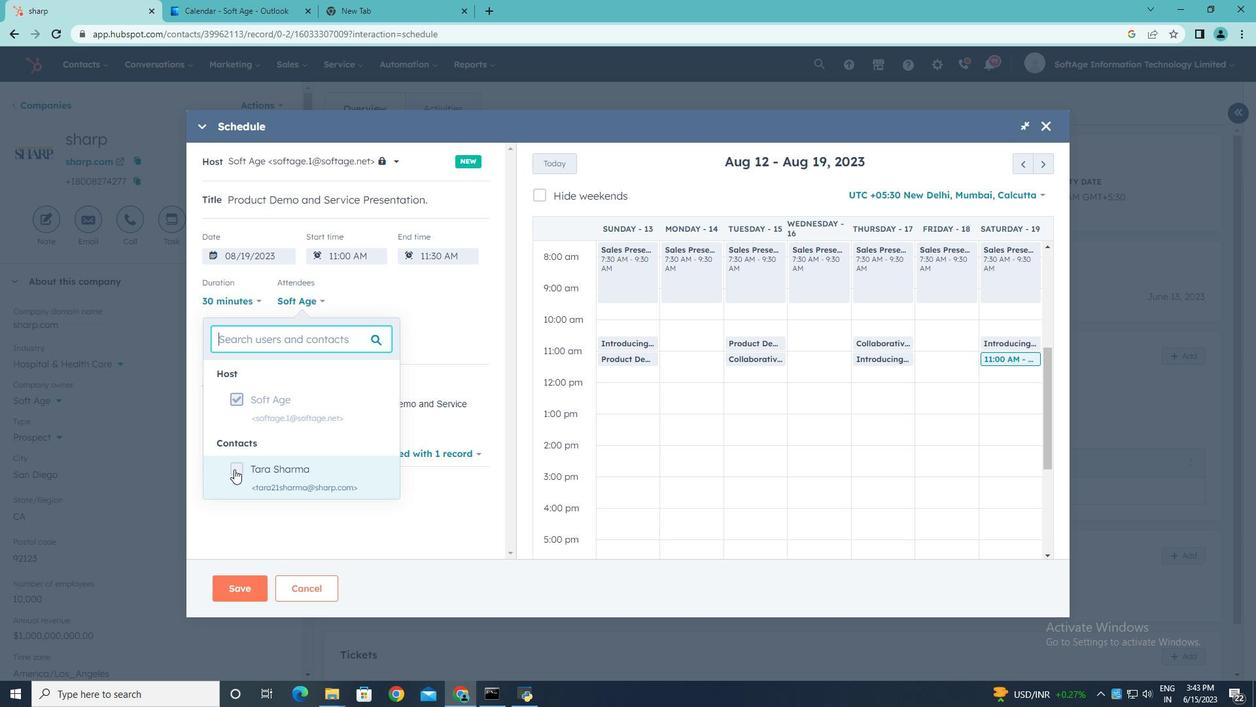 
Action: Mouse pressed left at (237, 468)
Screenshot: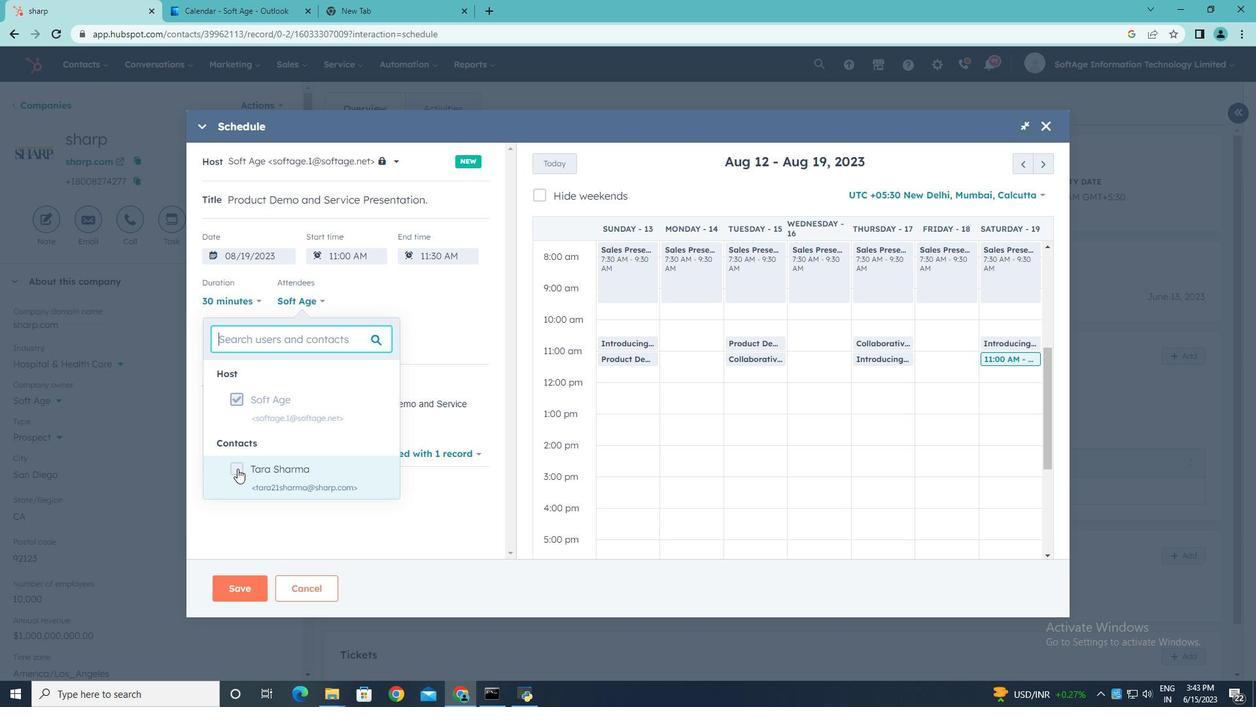 
Action: Mouse moved to (418, 515)
Screenshot: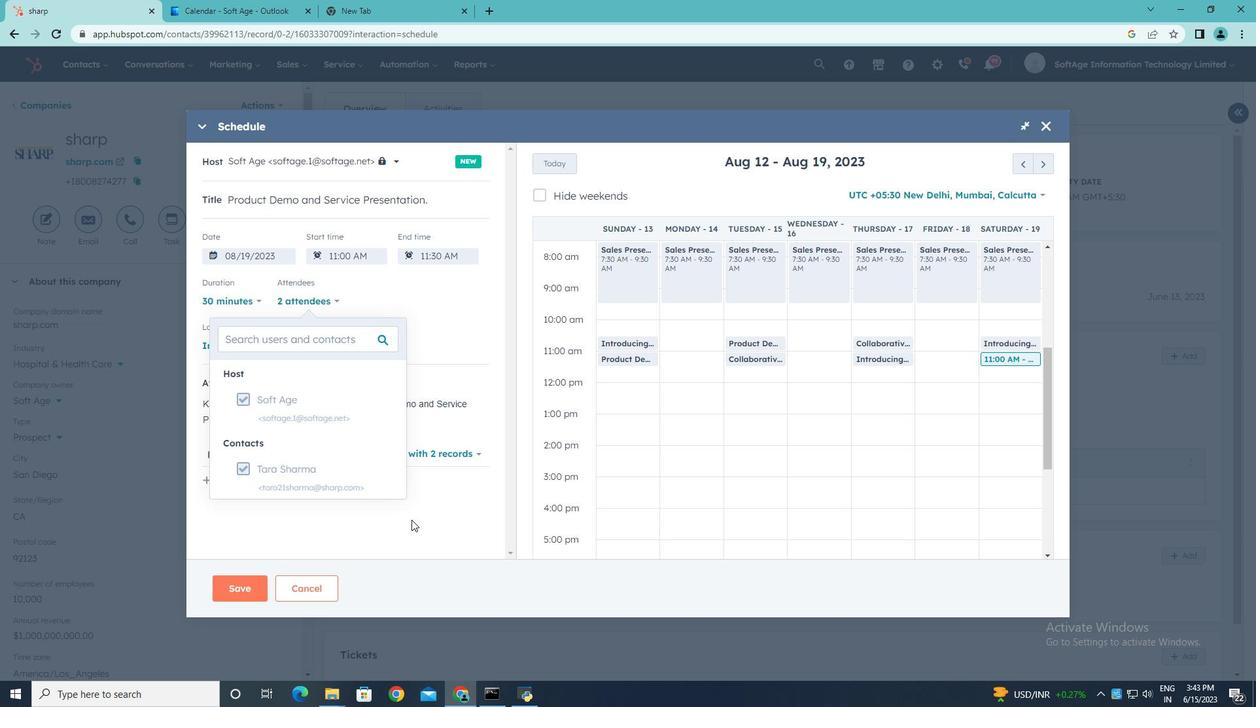 
Action: Mouse pressed left at (418, 515)
Screenshot: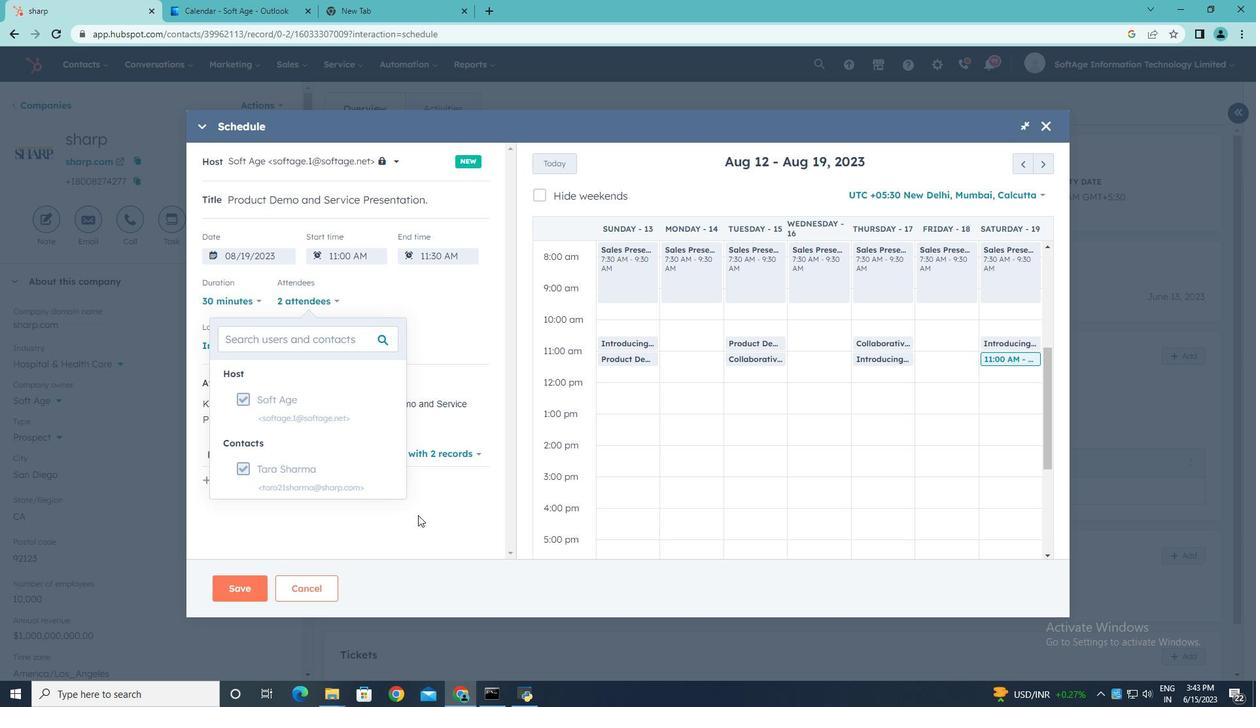 
Action: Mouse moved to (225, 586)
Screenshot: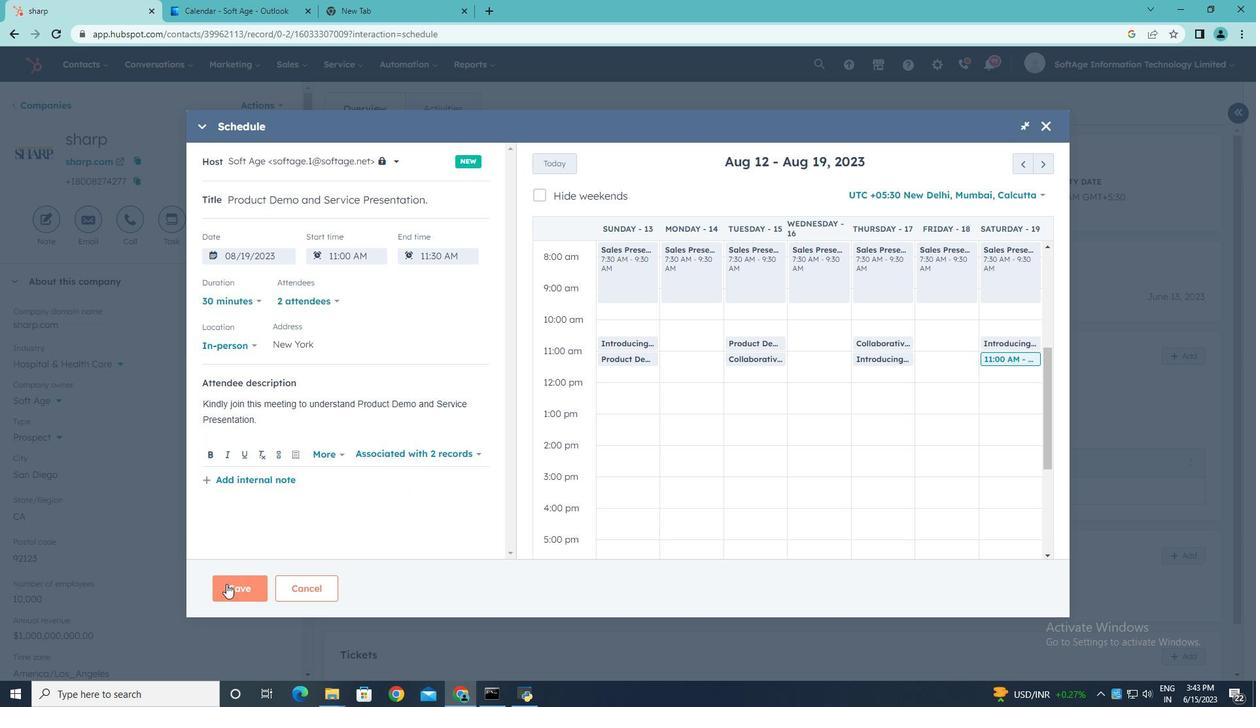 
Action: Mouse pressed left at (225, 586)
Screenshot: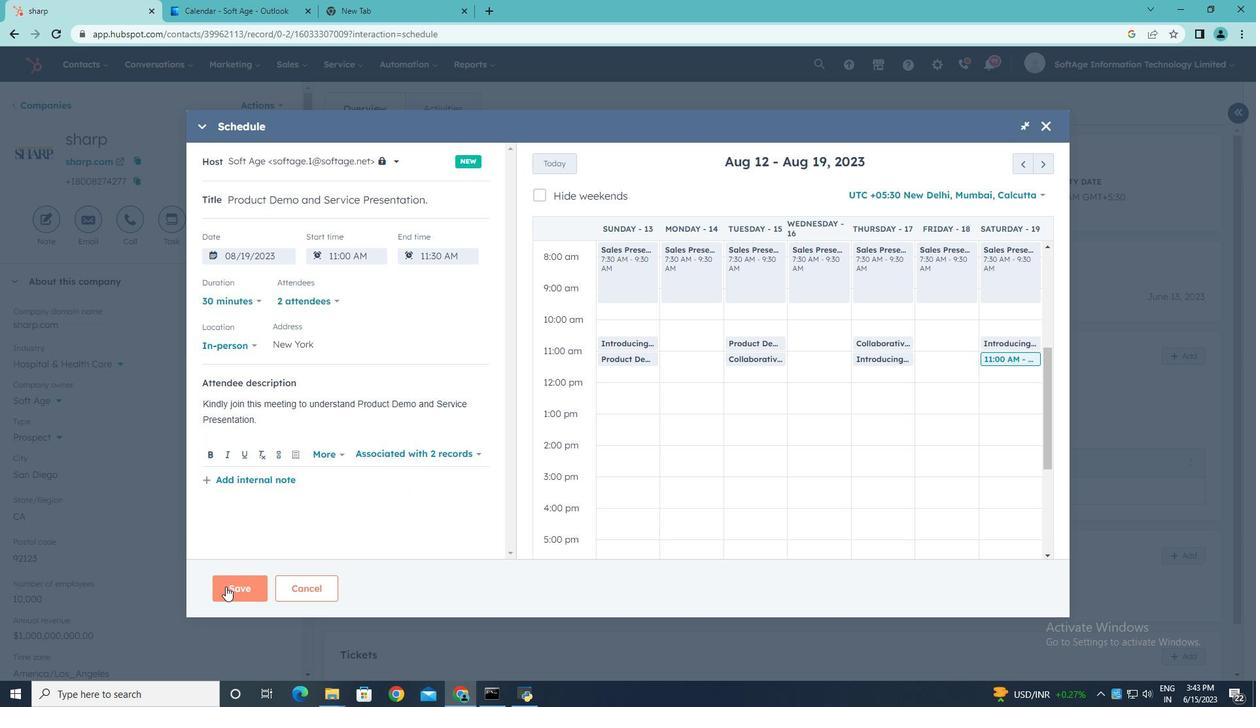 
